 Task: Look for products in the category "Aromatherapy & Essential Oils" from Badger Balm only.
Action: Mouse pressed left at (321, 153)
Screenshot: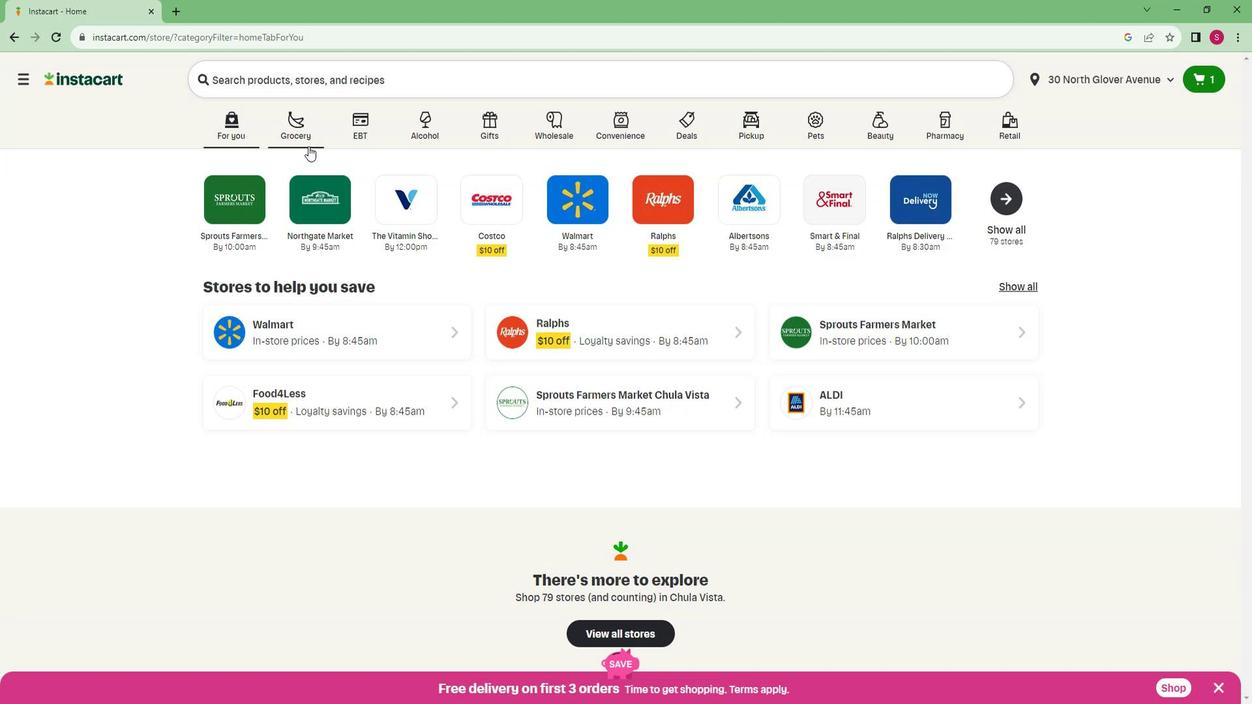 
Action: Mouse moved to (268, 384)
Screenshot: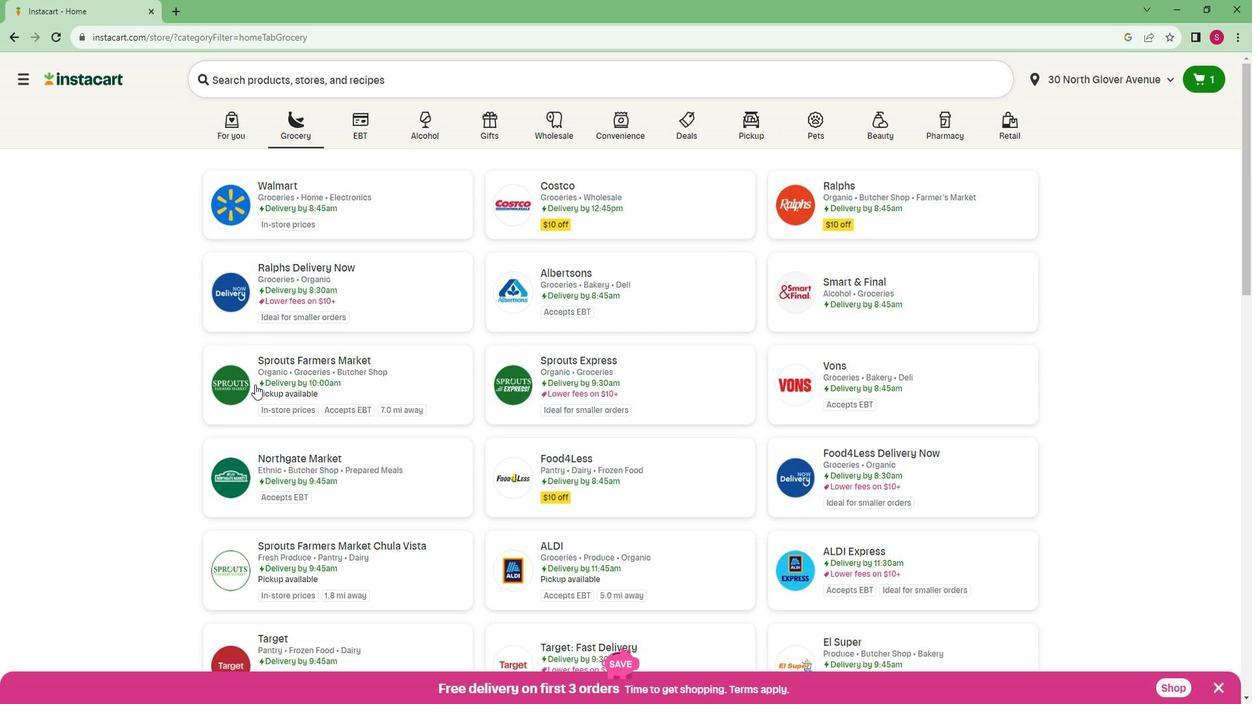 
Action: Mouse pressed left at (268, 384)
Screenshot: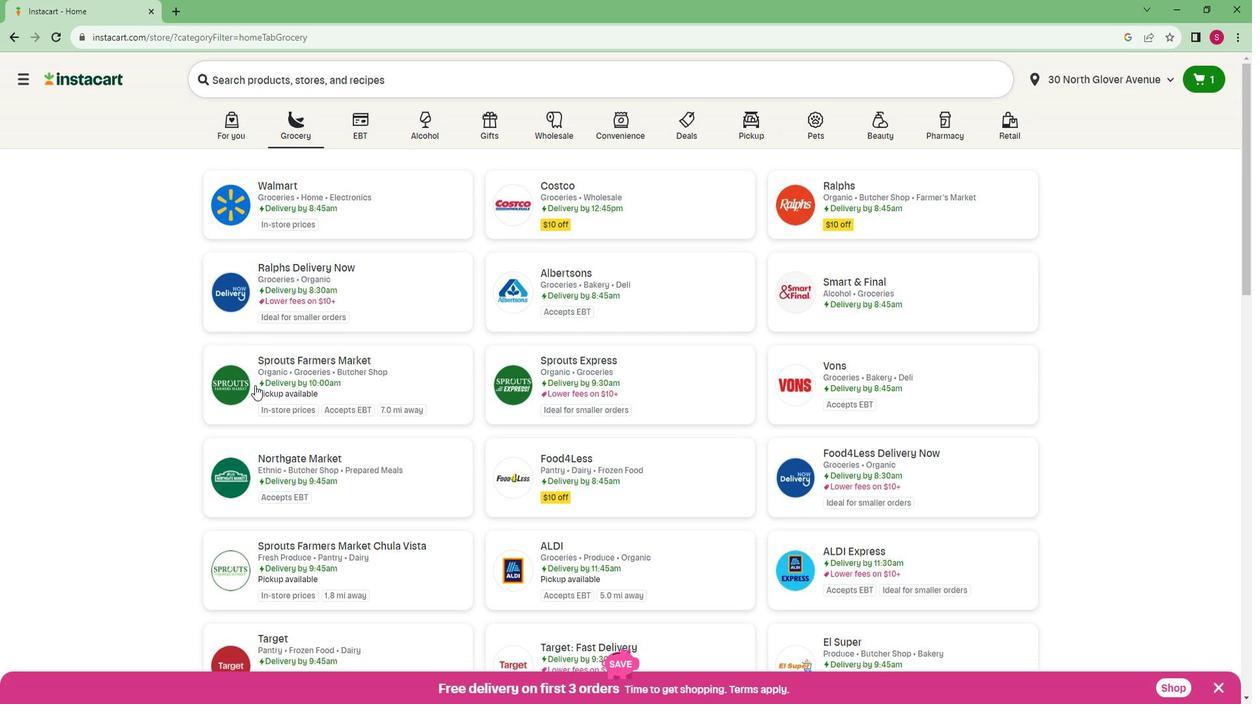 
Action: Mouse moved to (86, 476)
Screenshot: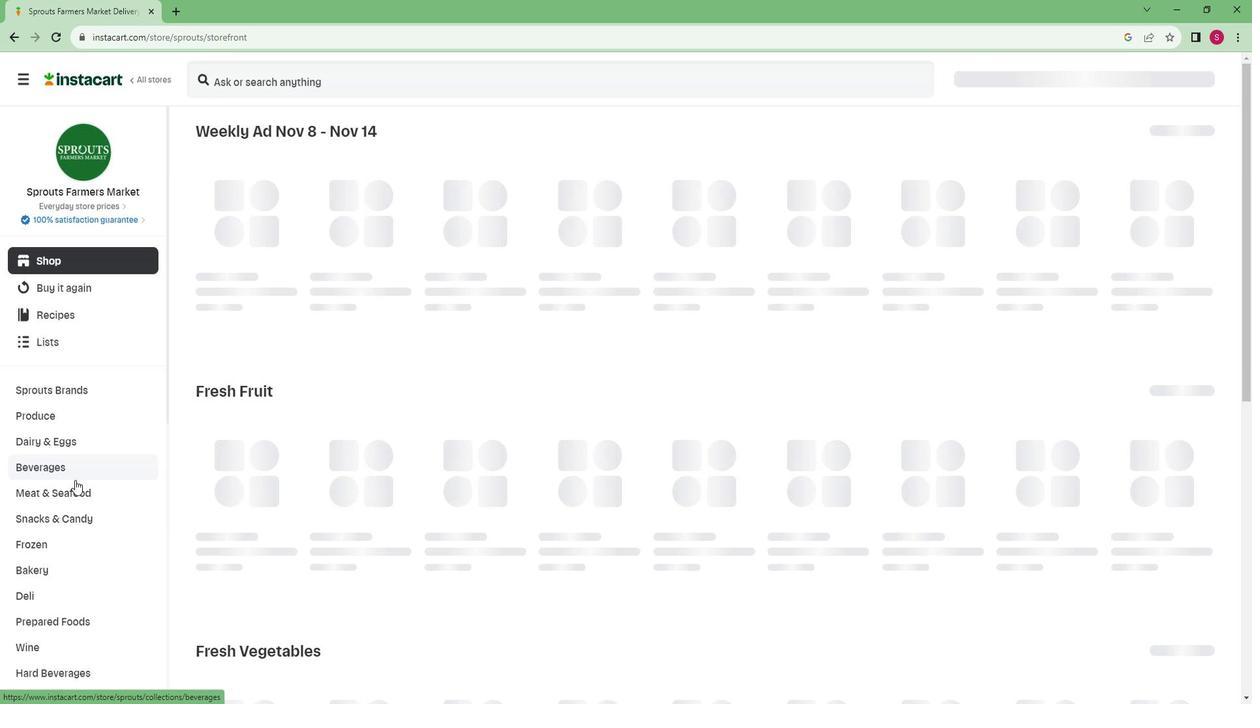 
Action: Mouse scrolled (86, 475) with delta (0, 0)
Screenshot: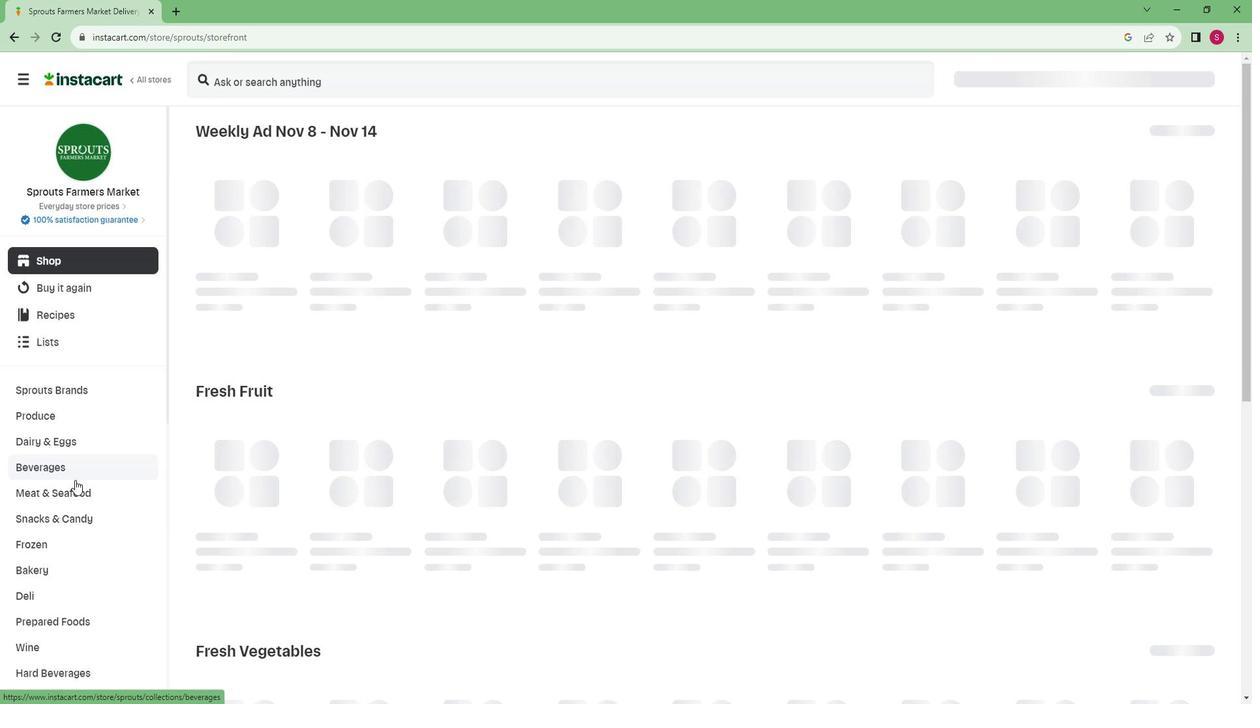 
Action: Mouse moved to (84, 476)
Screenshot: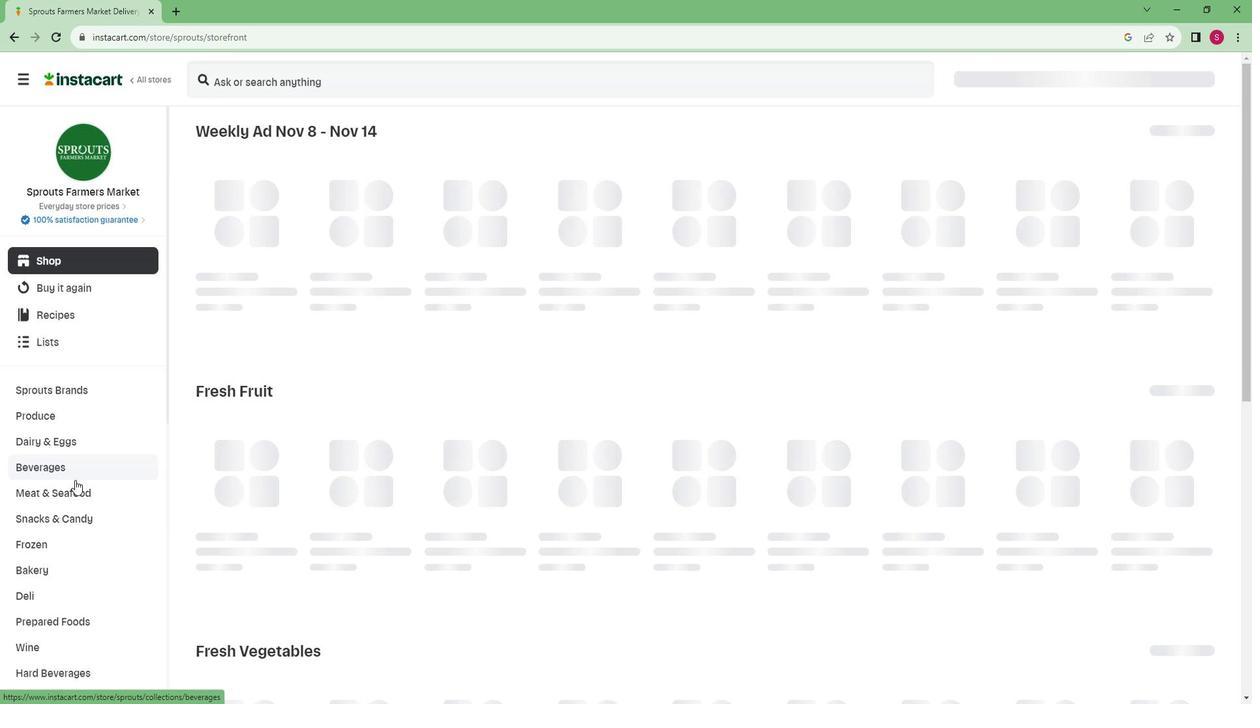 
Action: Mouse scrolled (84, 475) with delta (0, 0)
Screenshot: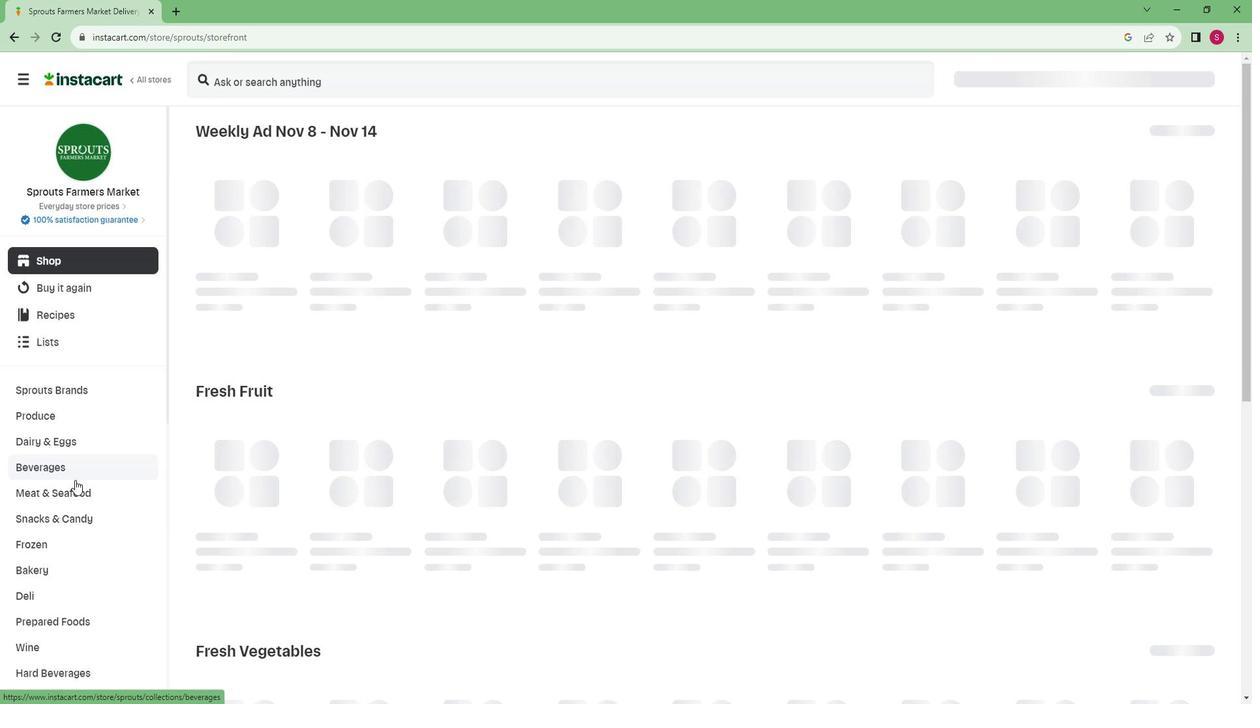 
Action: Mouse moved to (83, 476)
Screenshot: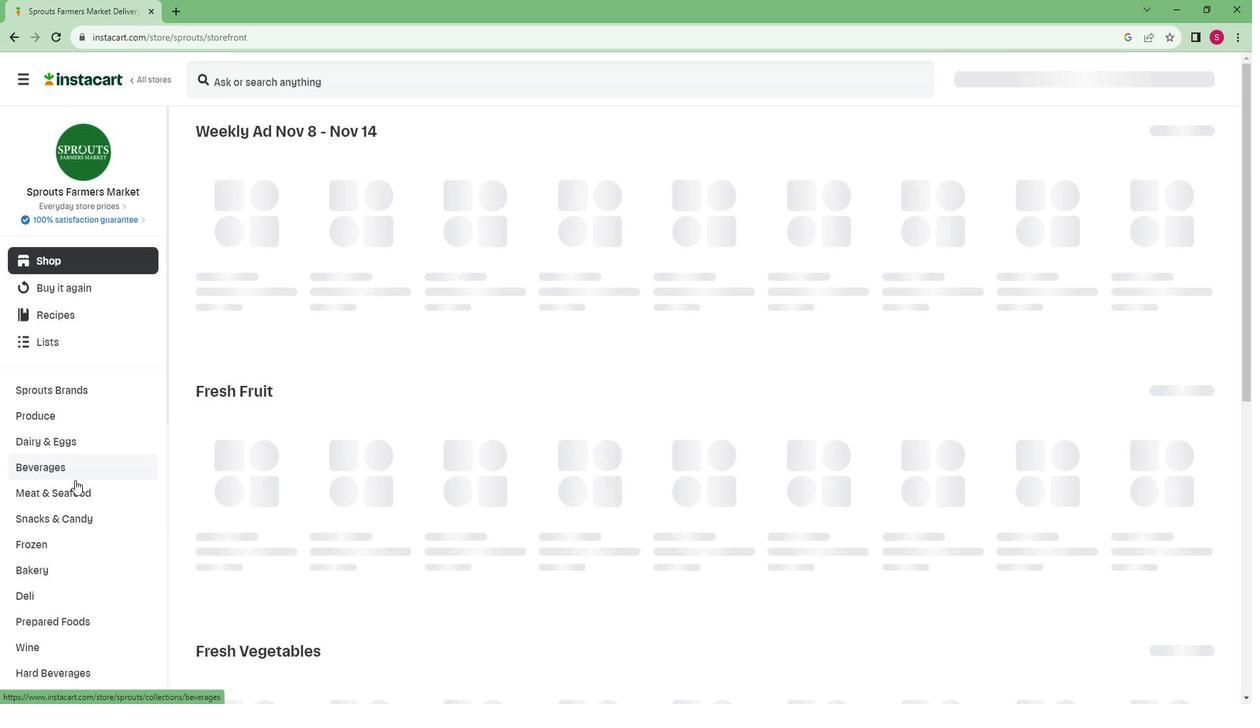 
Action: Mouse scrolled (83, 475) with delta (0, 0)
Screenshot: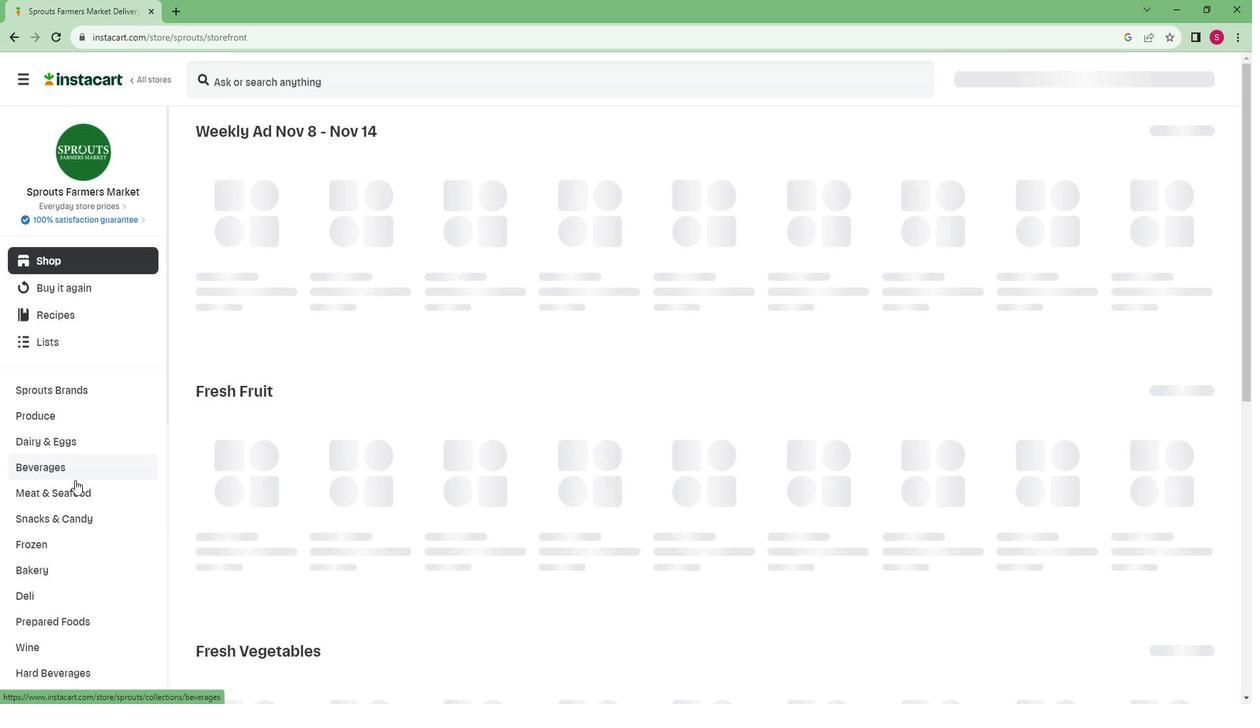 
Action: Mouse moved to (82, 476)
Screenshot: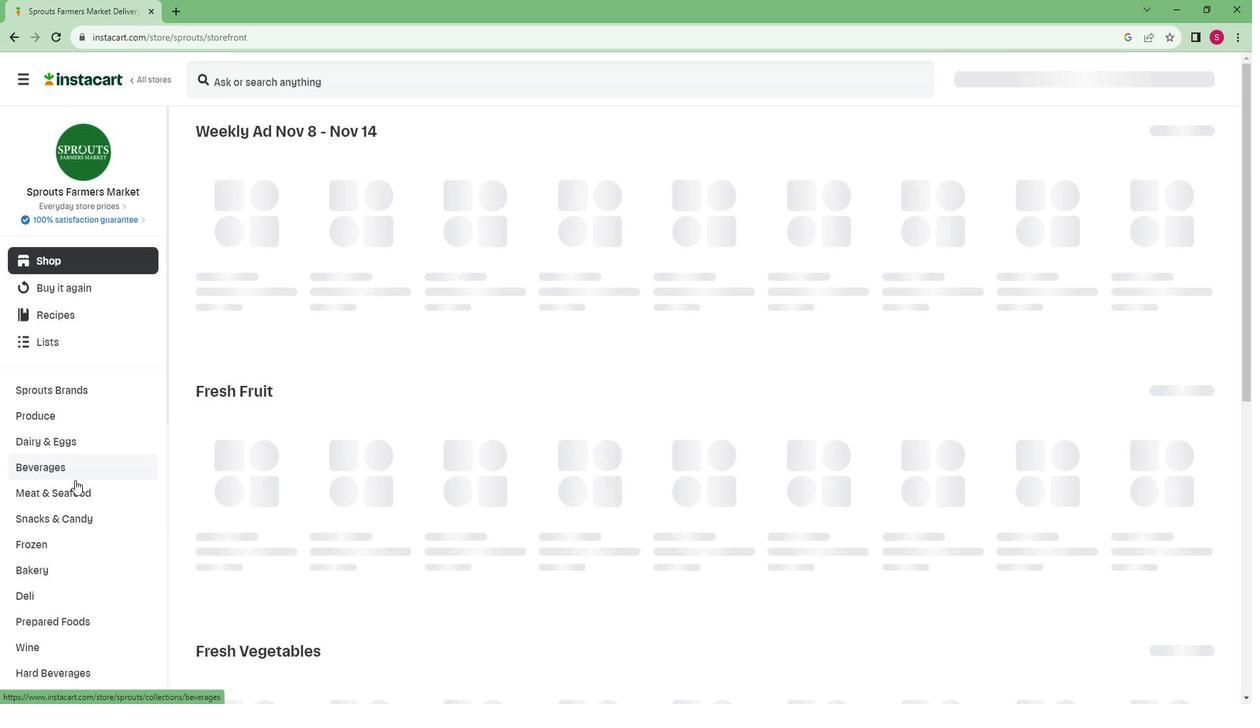 
Action: Mouse scrolled (82, 475) with delta (0, 0)
Screenshot: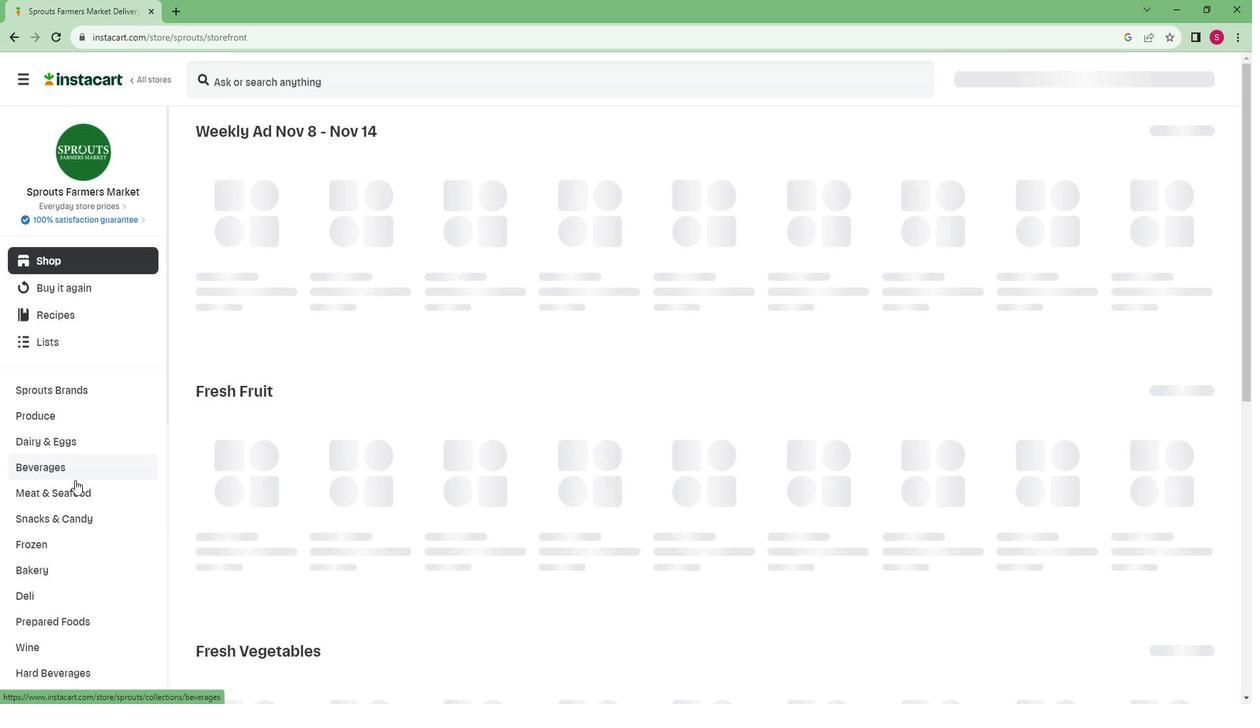 
Action: Mouse moved to (80, 476)
Screenshot: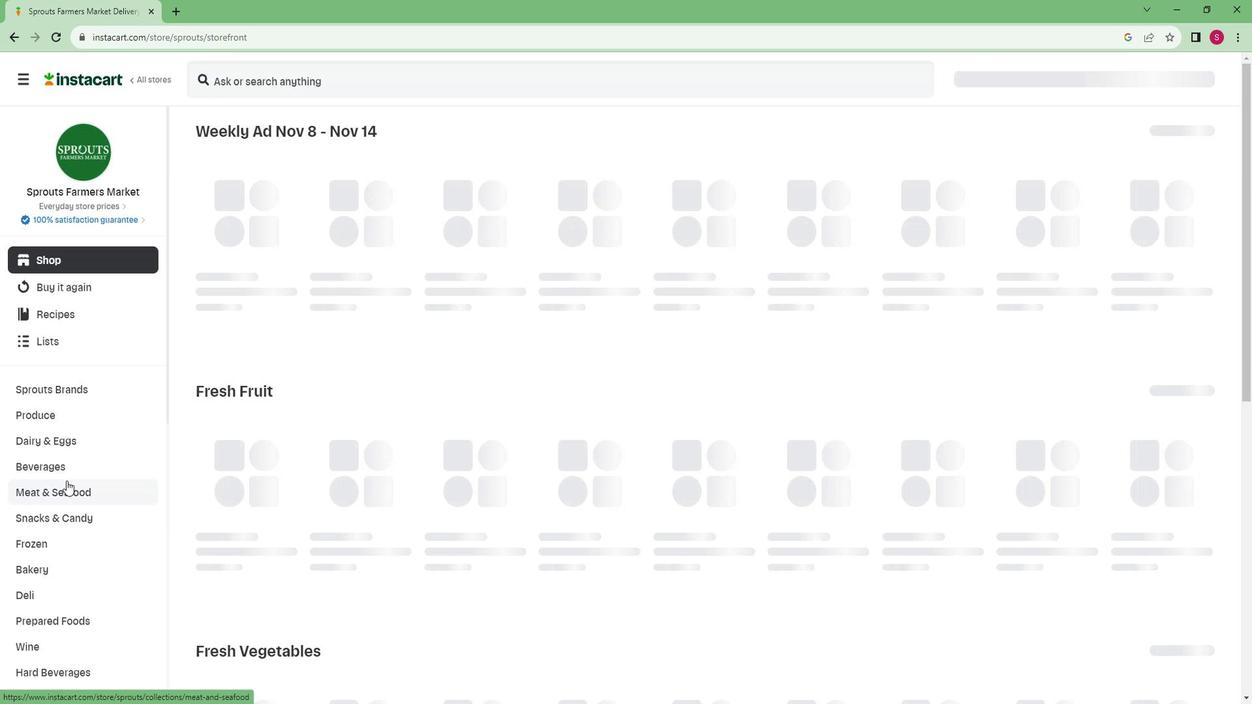 
Action: Mouse scrolled (80, 475) with delta (0, 0)
Screenshot: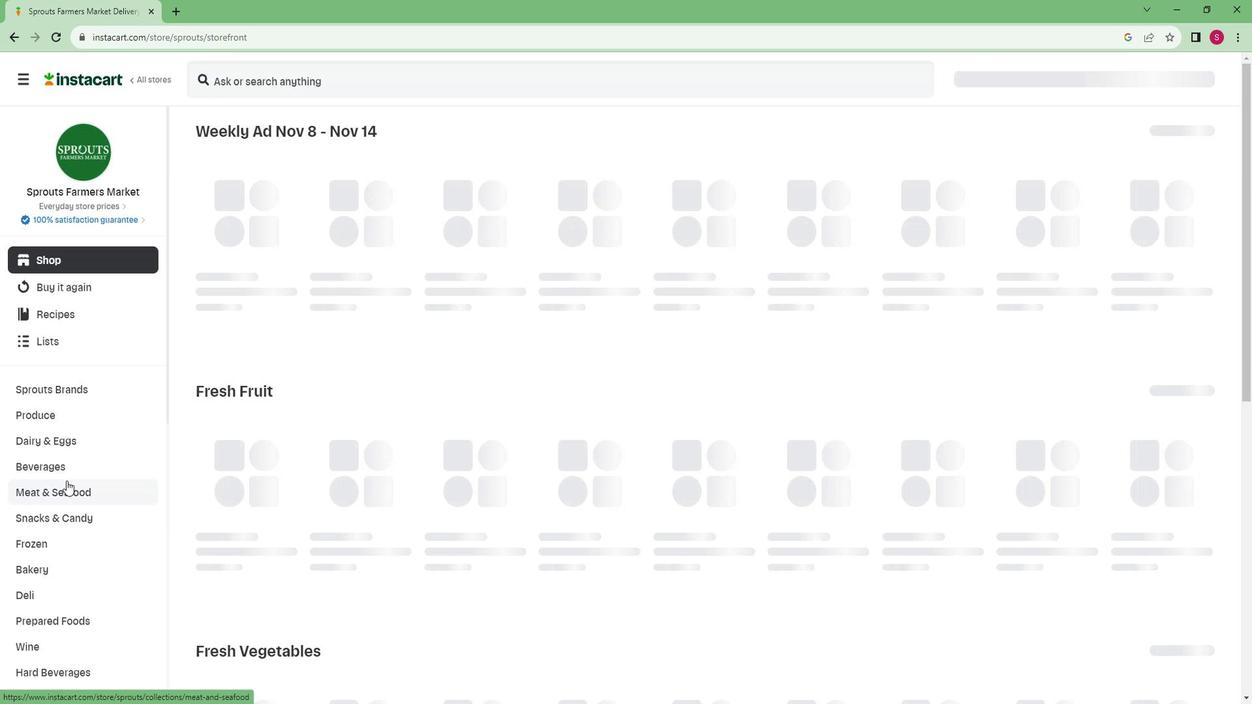 
Action: Mouse moved to (79, 475)
Screenshot: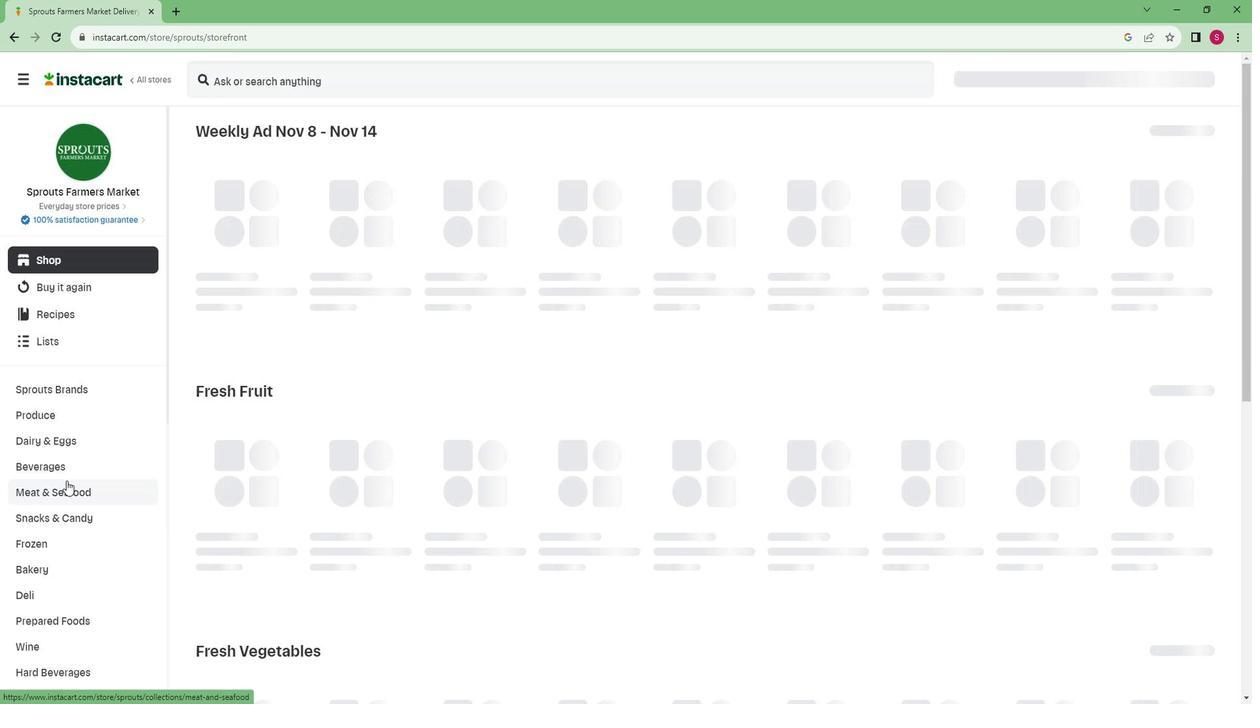 
Action: Mouse scrolled (79, 474) with delta (0, 0)
Screenshot: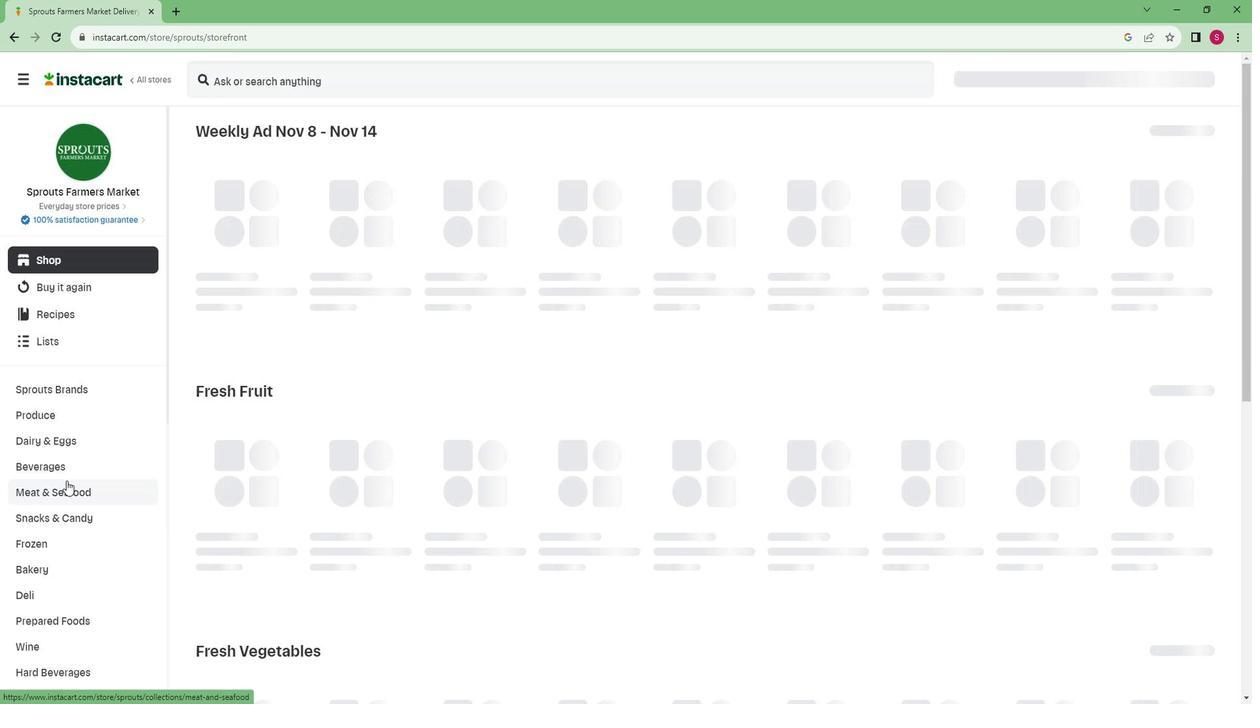 
Action: Mouse moved to (78, 475)
Screenshot: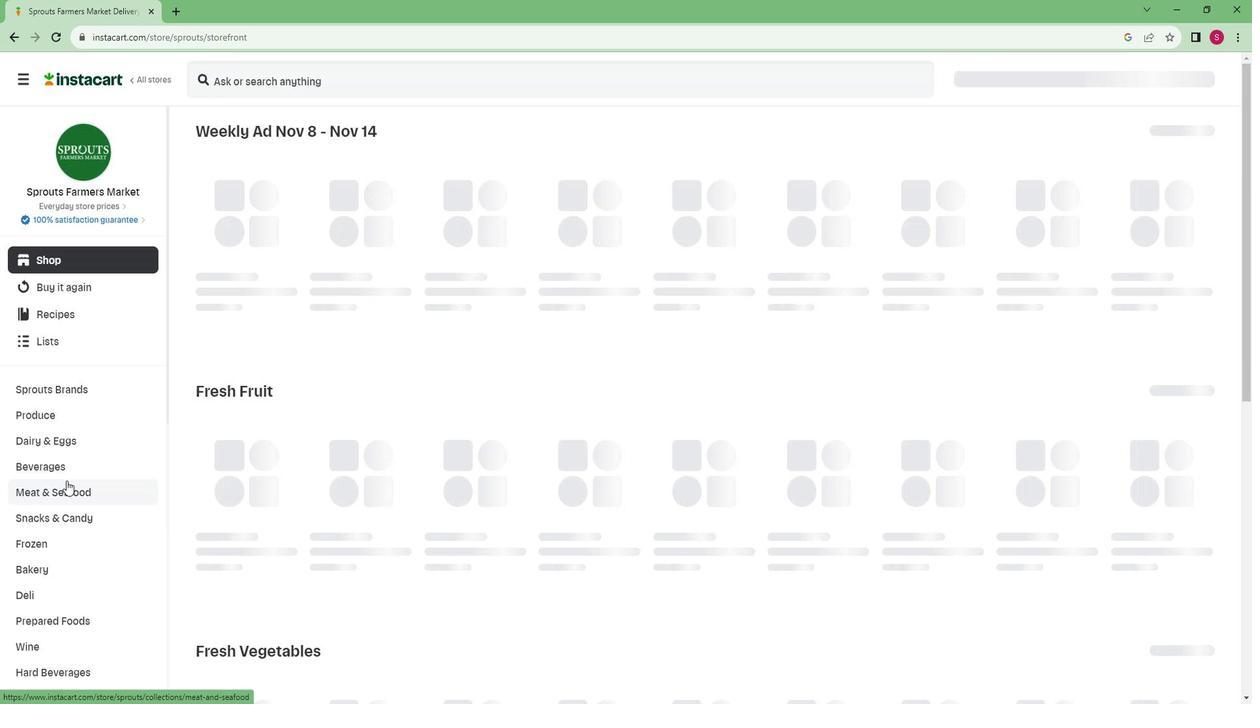 
Action: Mouse scrolled (78, 474) with delta (0, 0)
Screenshot: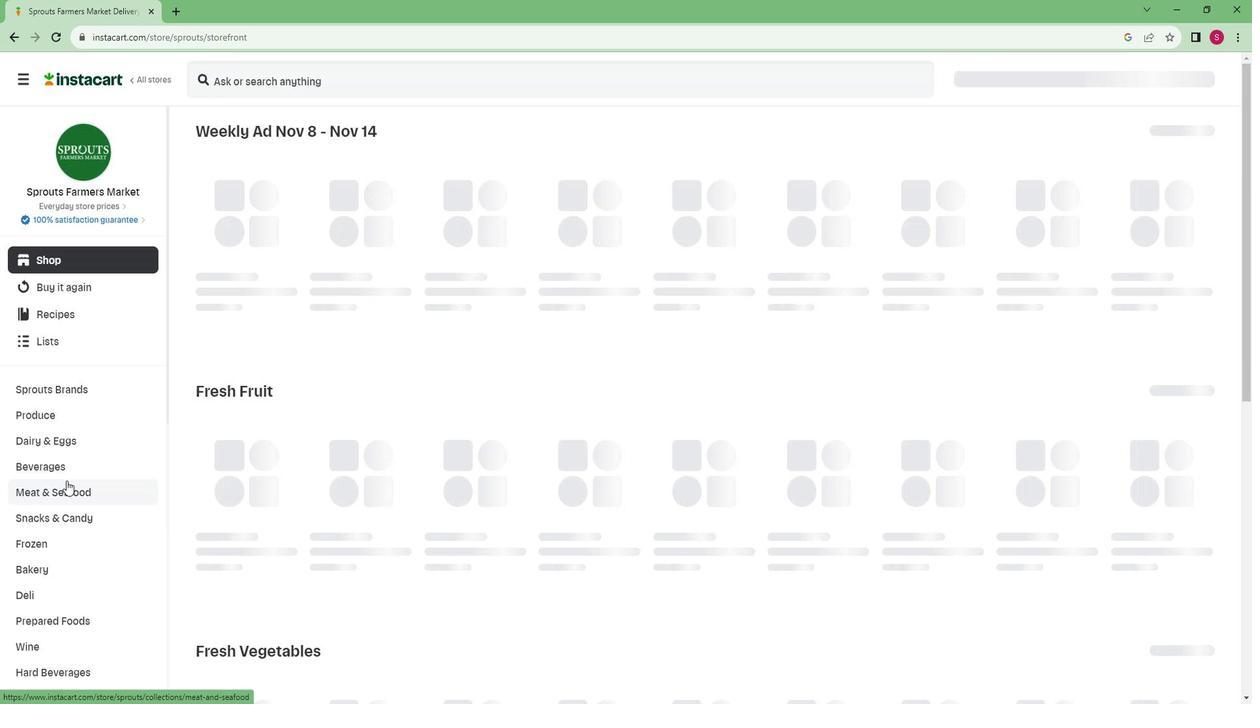 
Action: Mouse moved to (77, 473)
Screenshot: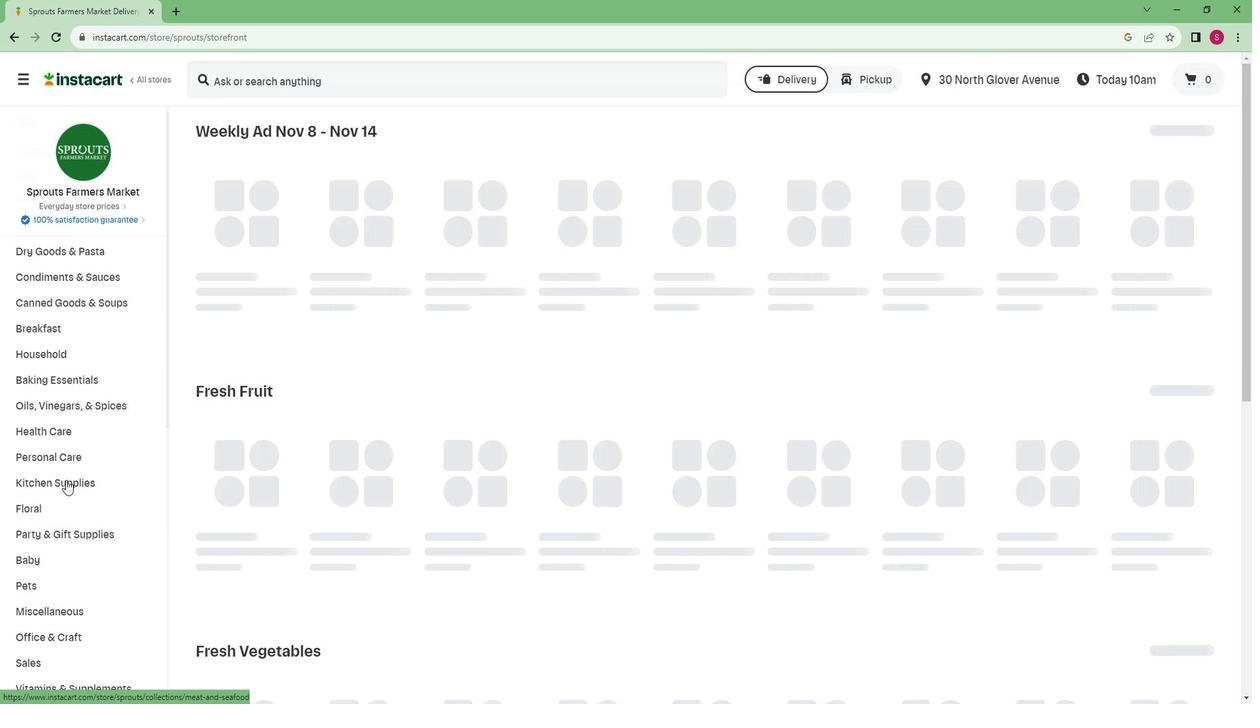 
Action: Mouse scrolled (77, 472) with delta (0, 0)
Screenshot: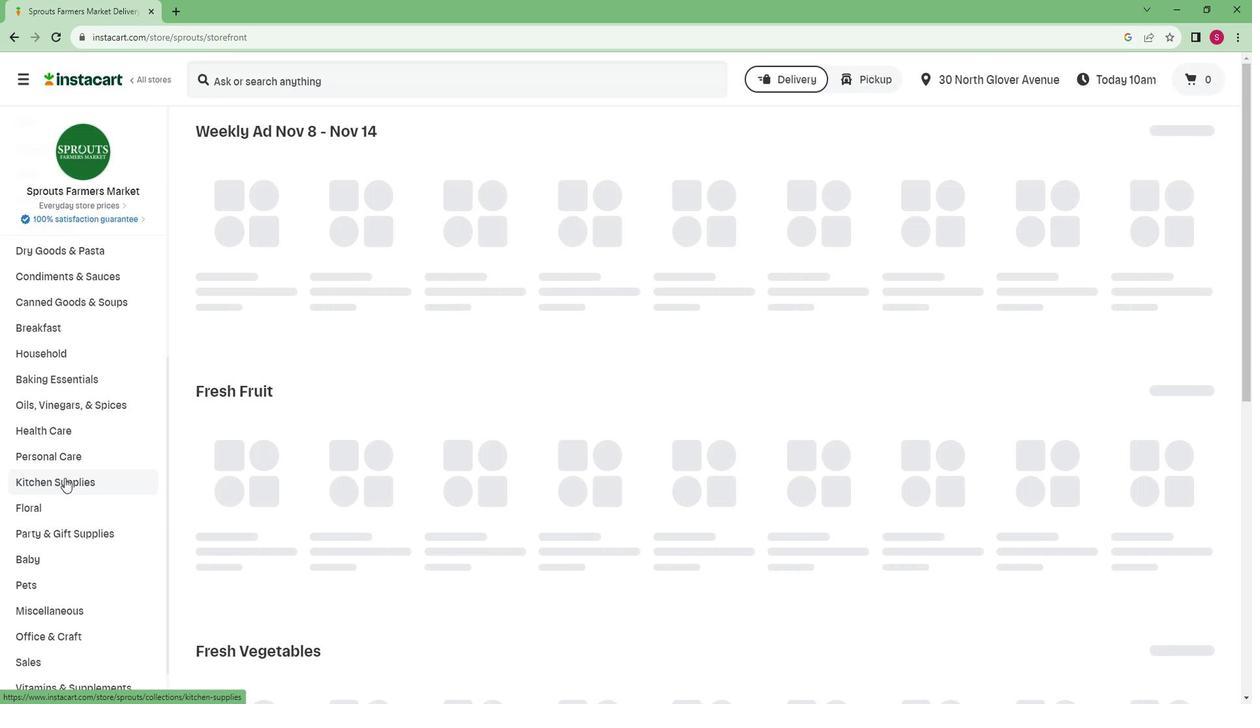 
Action: Mouse scrolled (77, 472) with delta (0, 0)
Screenshot: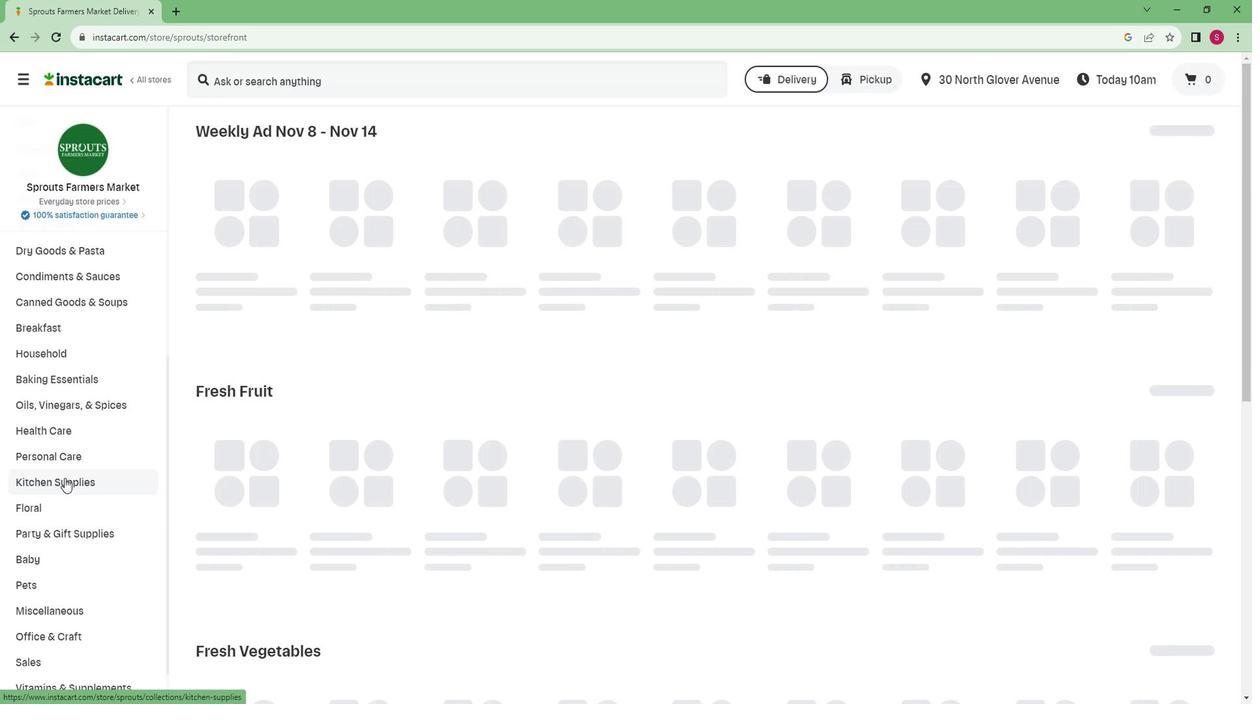 
Action: Mouse scrolled (77, 472) with delta (0, 0)
Screenshot: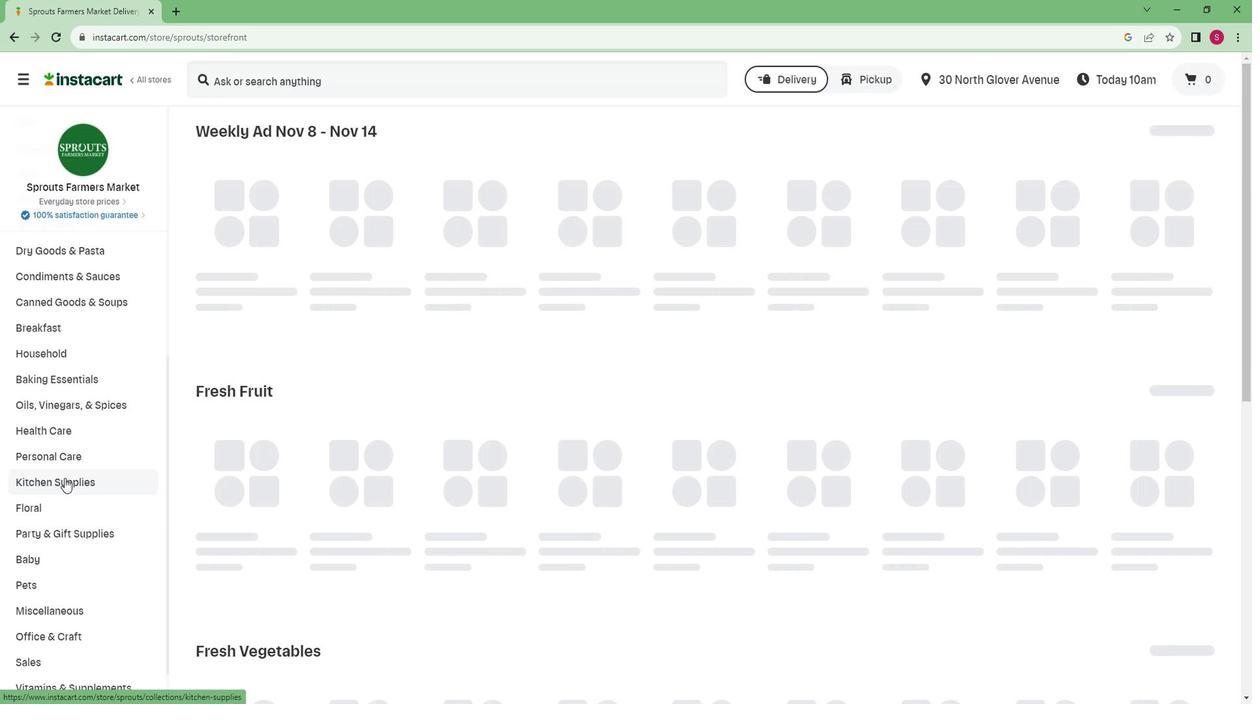 
Action: Mouse scrolled (77, 472) with delta (0, 0)
Screenshot: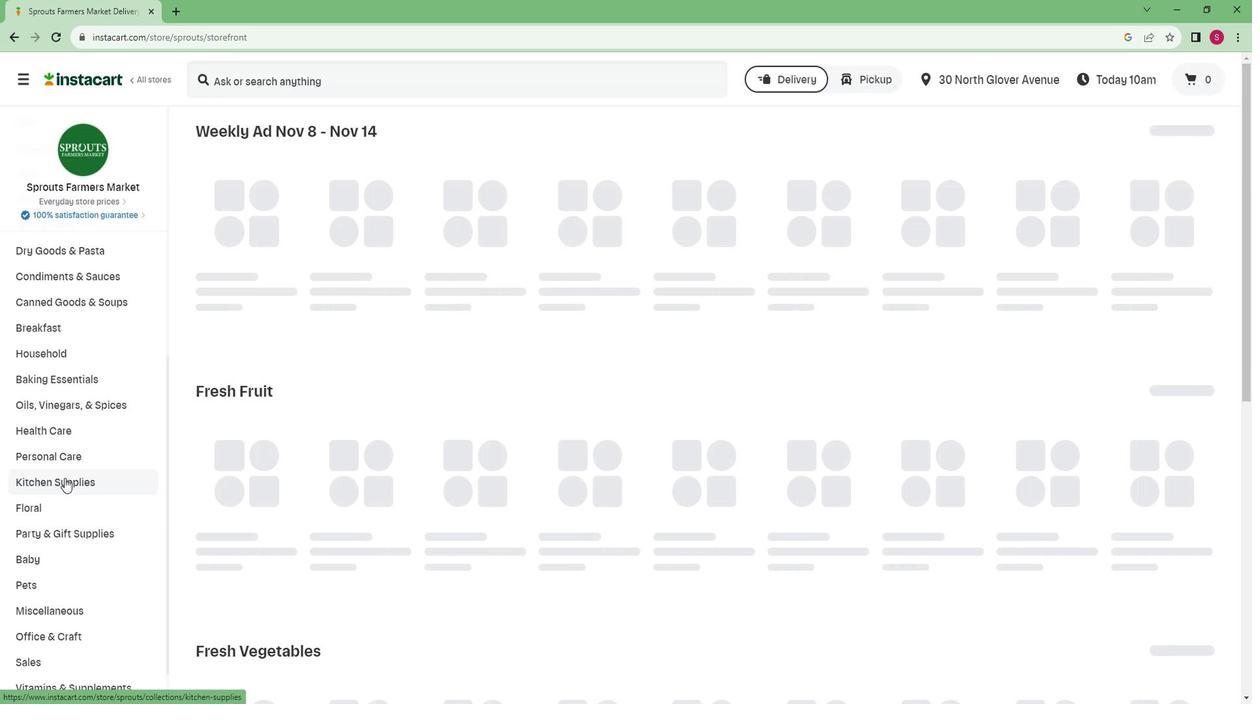 
Action: Mouse moved to (76, 472)
Screenshot: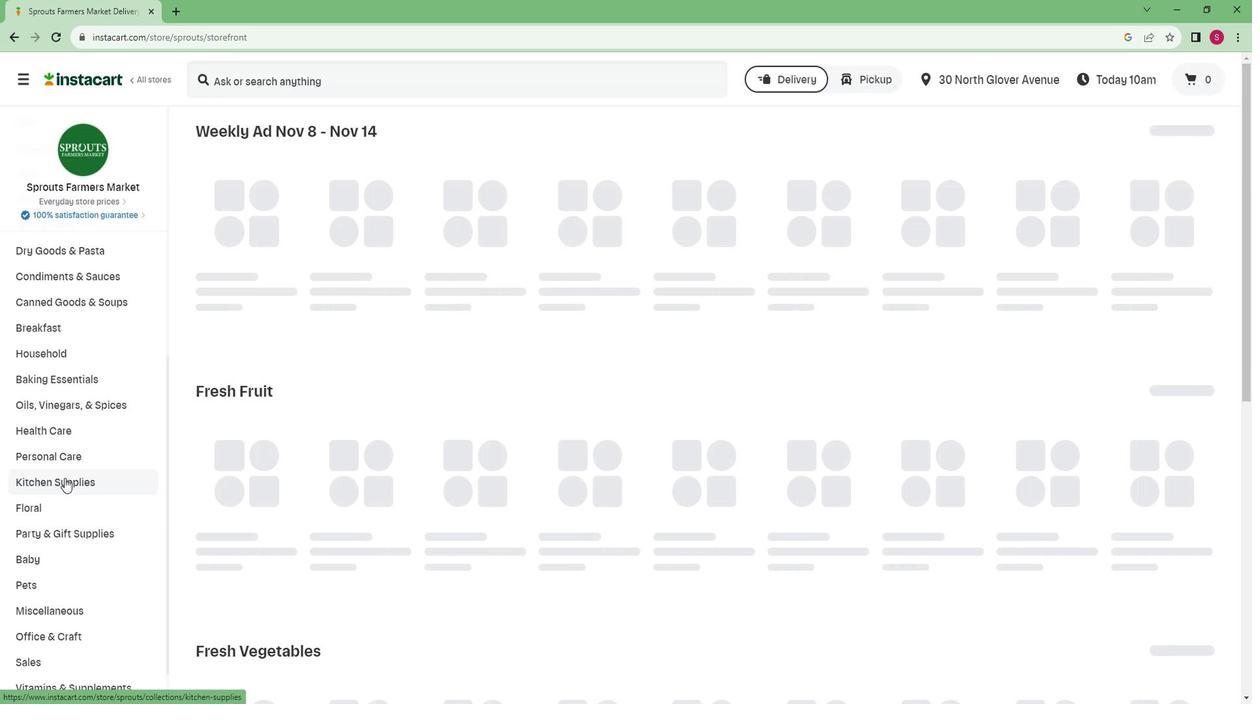 
Action: Mouse scrolled (76, 472) with delta (0, 0)
Screenshot: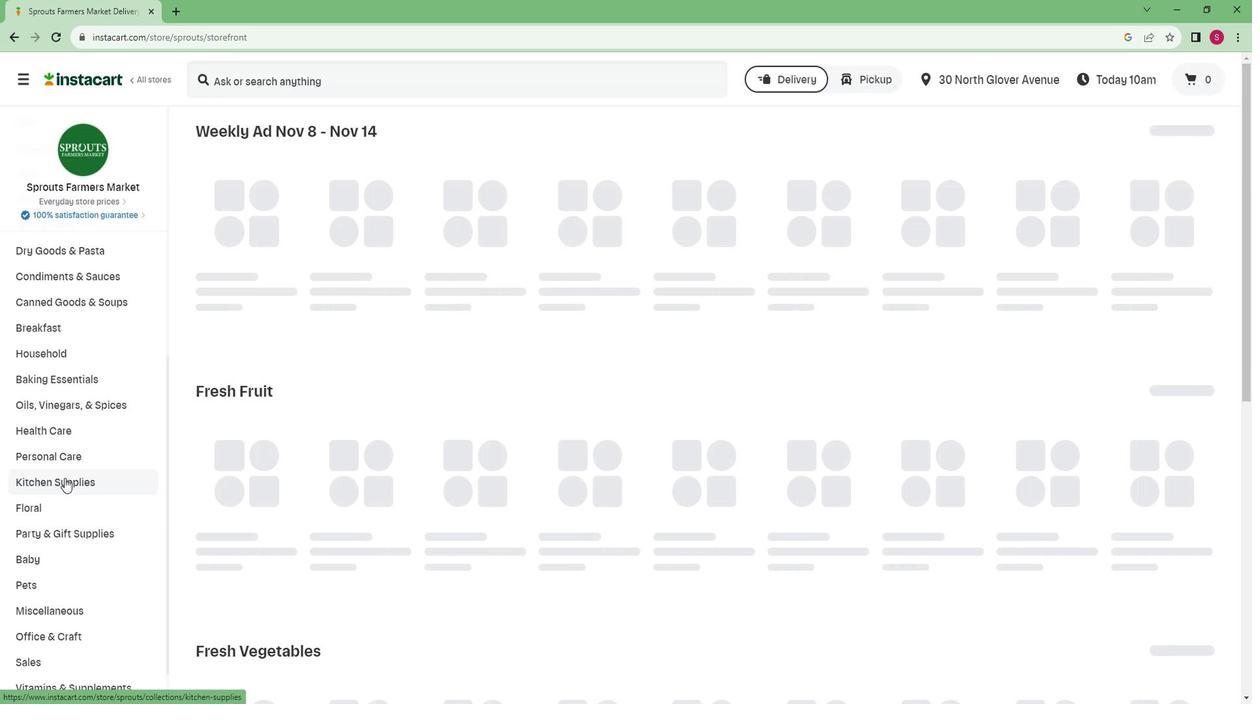 
Action: Mouse scrolled (76, 472) with delta (0, 0)
Screenshot: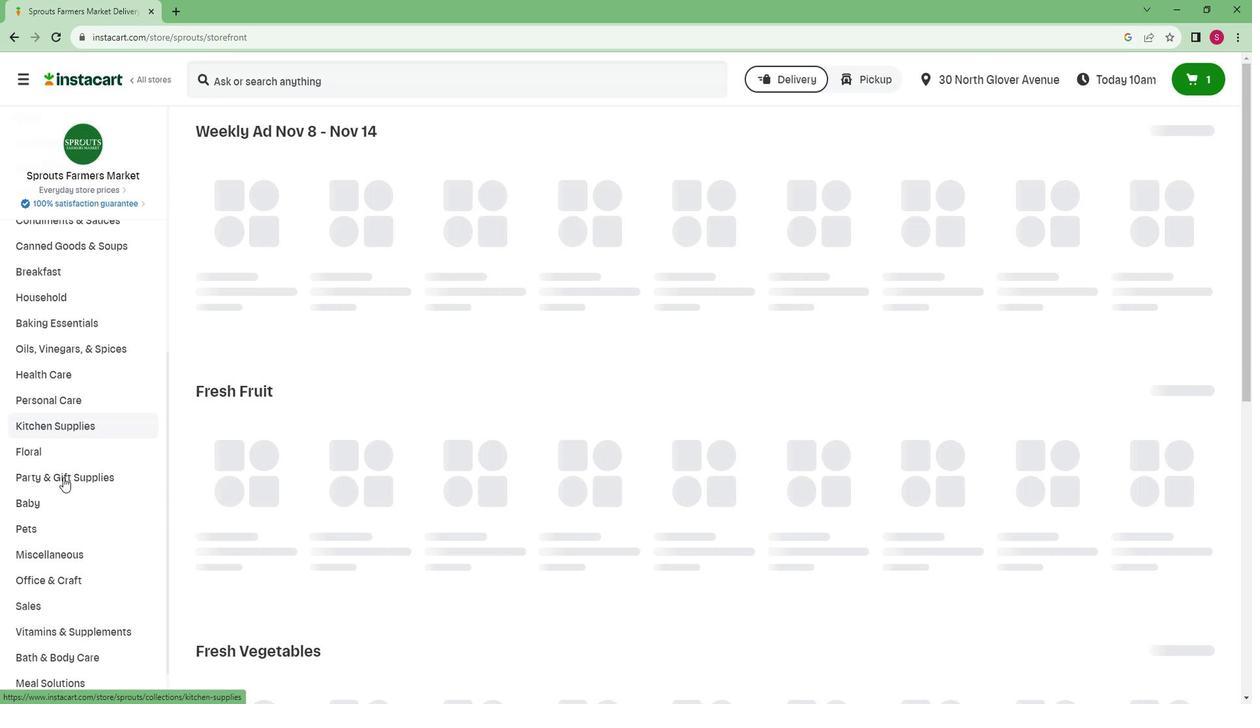
Action: Mouse scrolled (76, 472) with delta (0, 0)
Screenshot: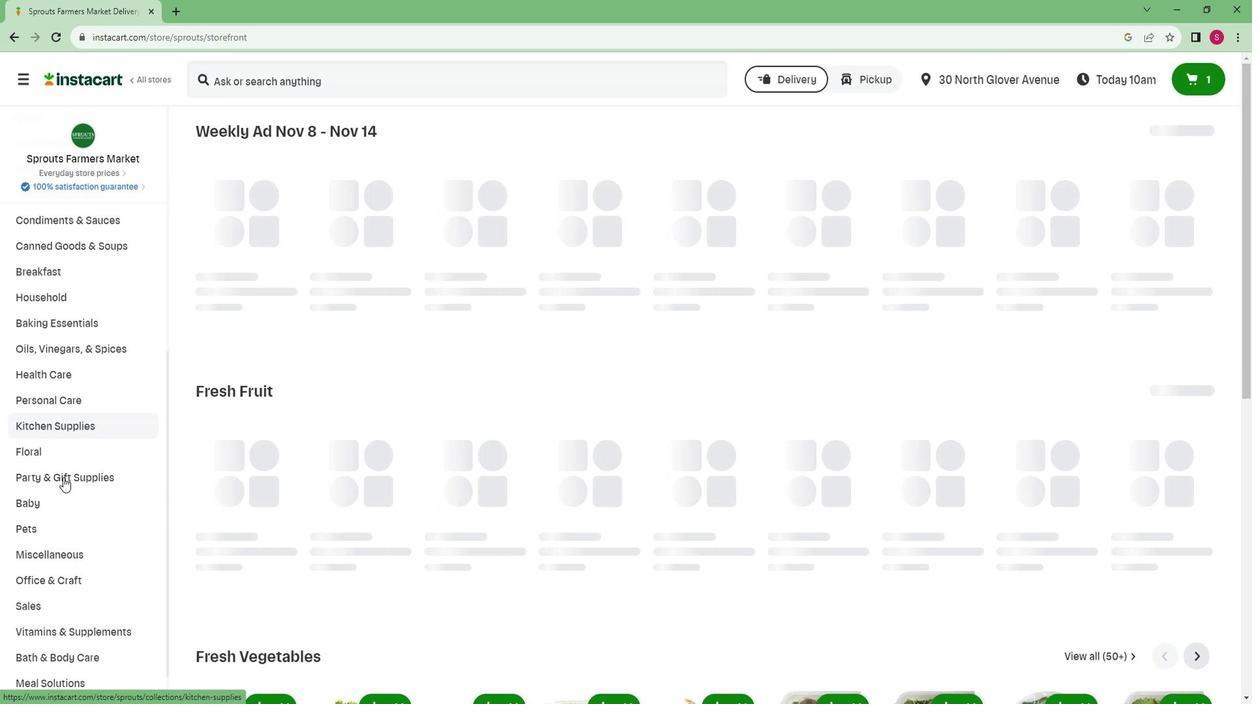 
Action: Mouse scrolled (76, 472) with delta (0, 0)
Screenshot: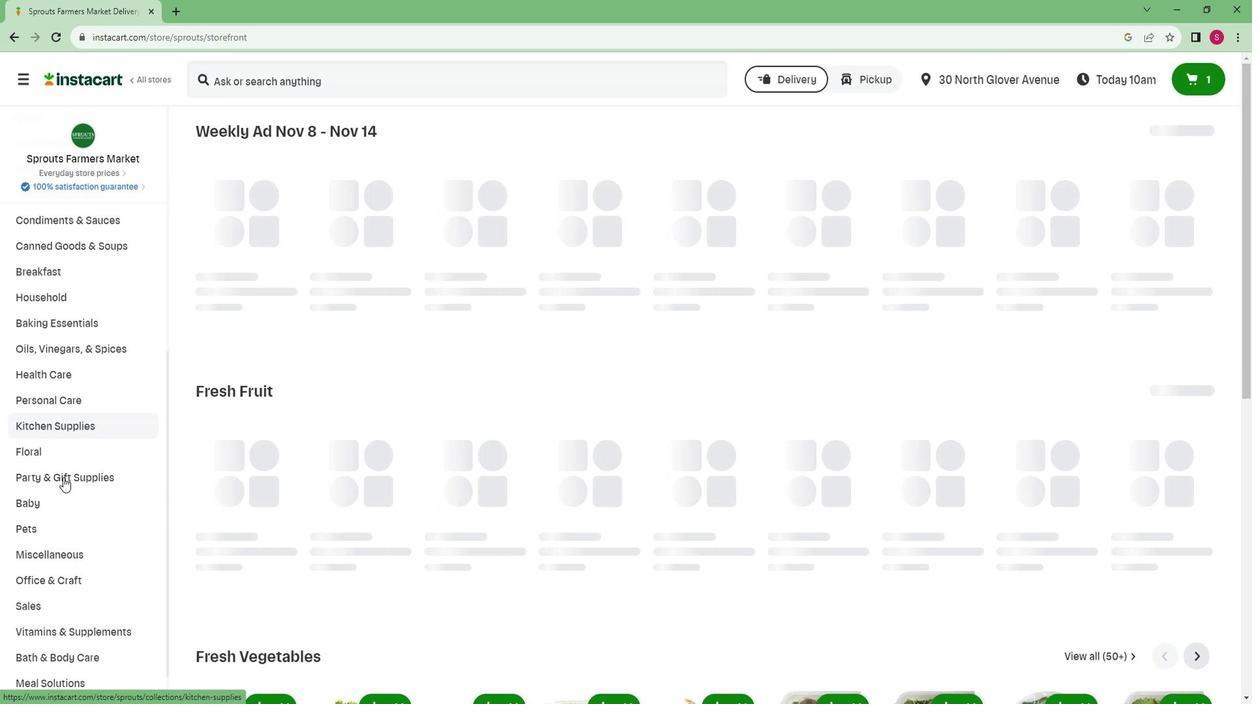 
Action: Mouse scrolled (76, 472) with delta (0, 0)
Screenshot: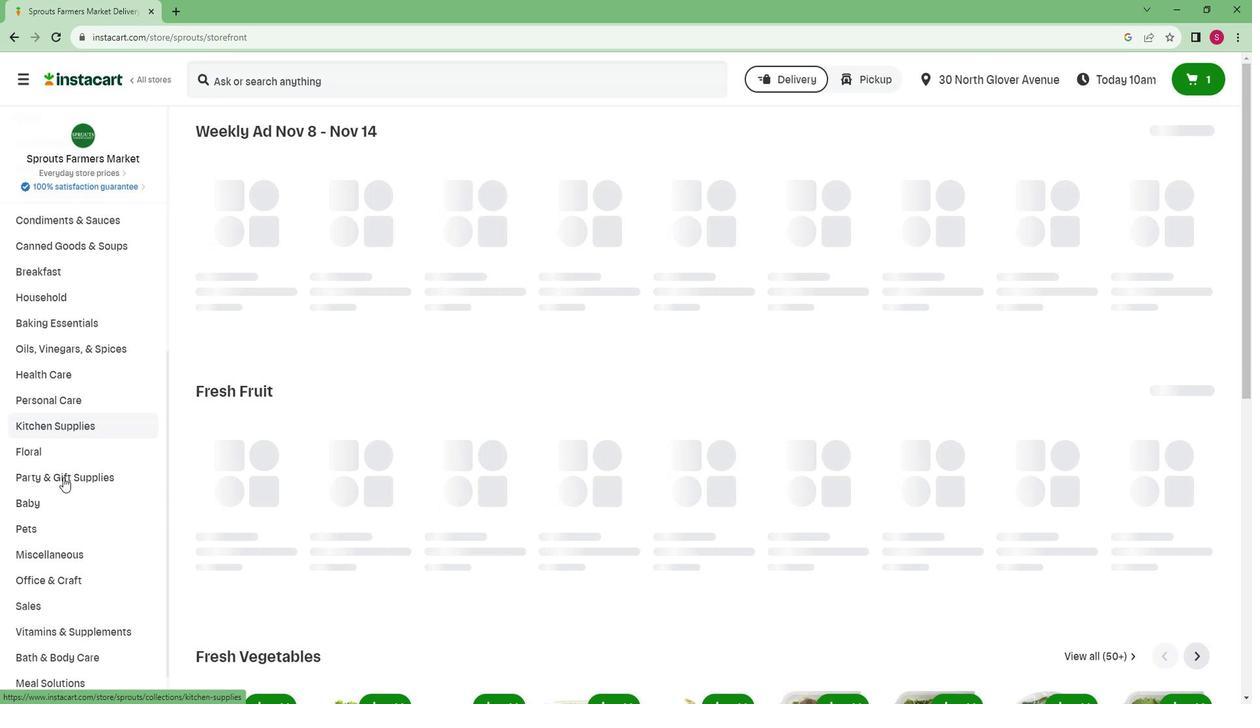 
Action: Mouse moved to (61, 645)
Screenshot: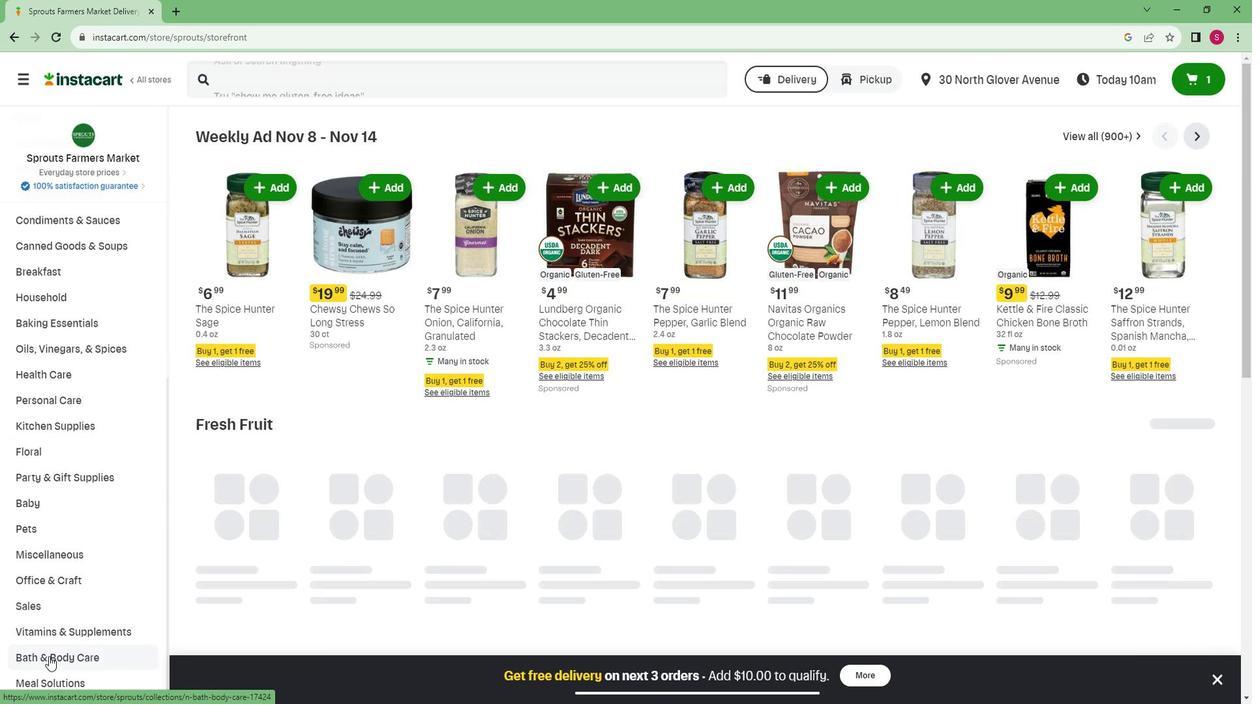 
Action: Mouse pressed left at (61, 645)
Screenshot: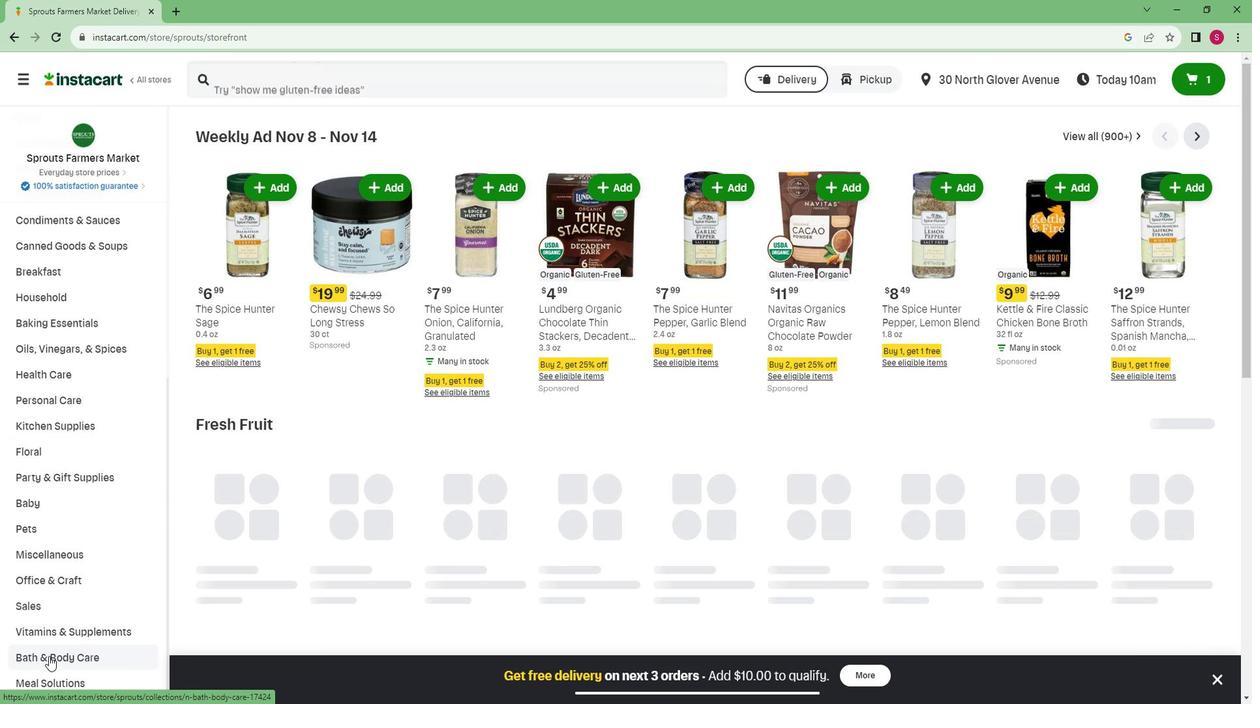 
Action: Mouse moved to (1050, 175)
Screenshot: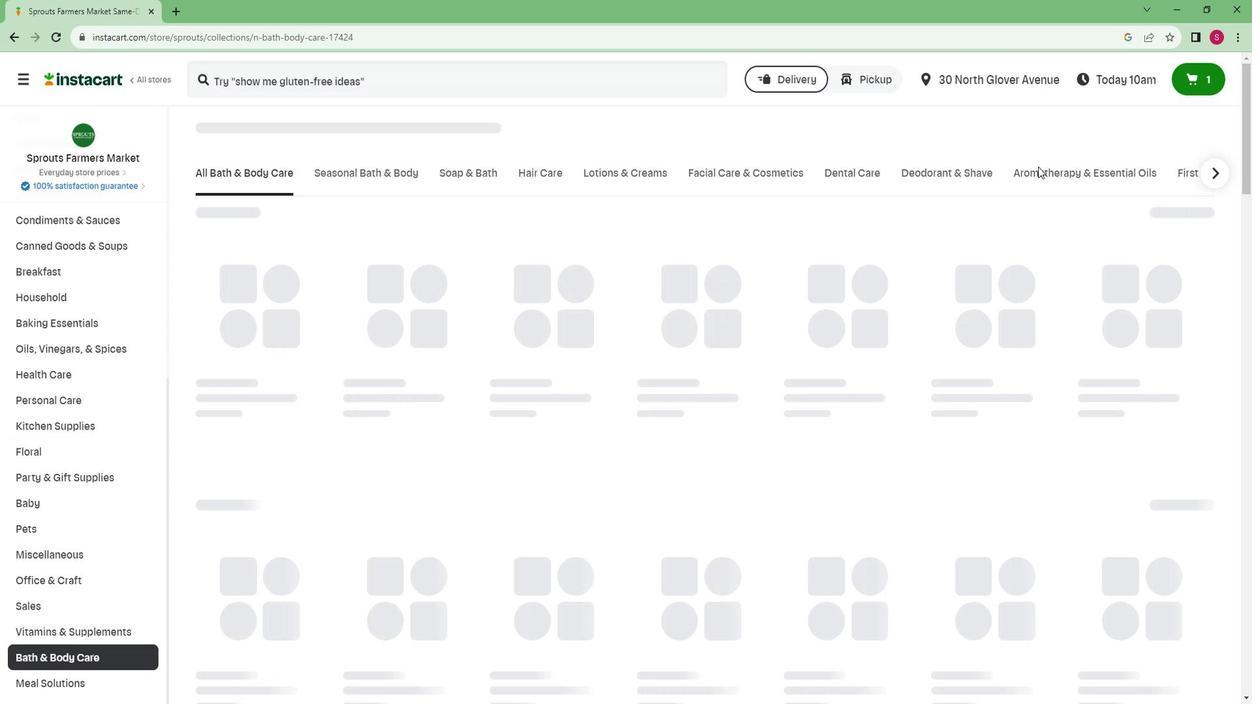 
Action: Mouse pressed left at (1050, 175)
Screenshot: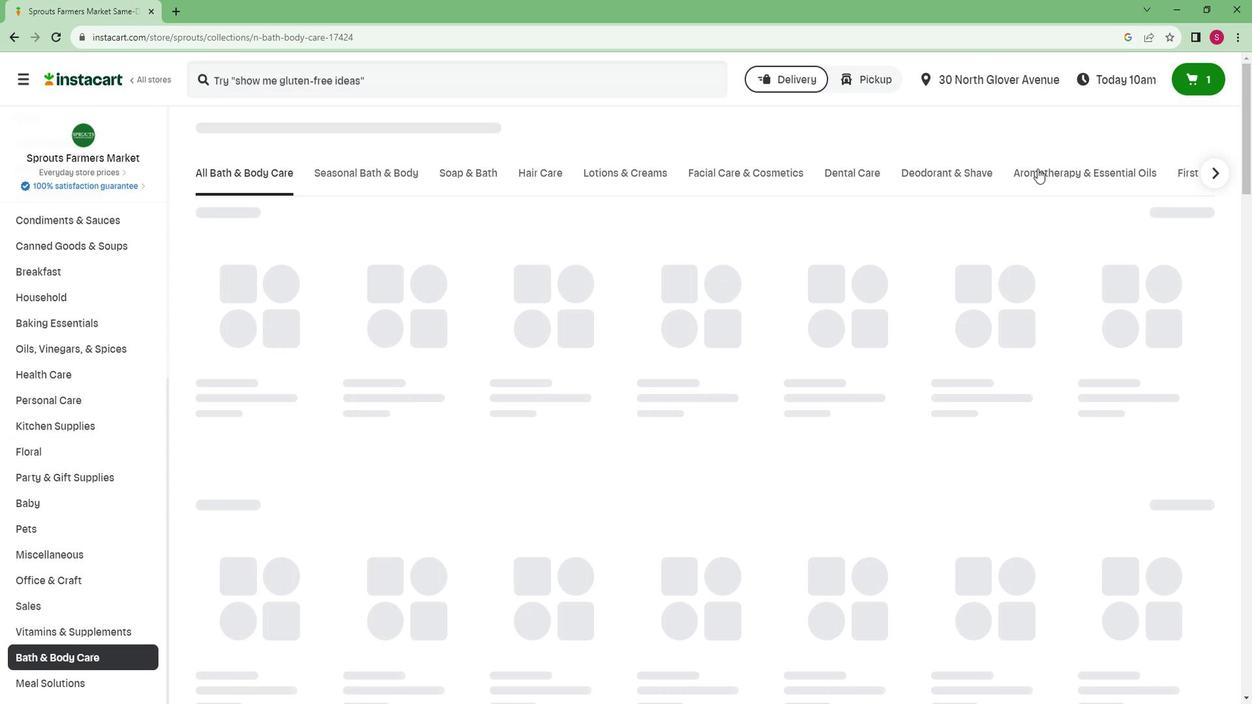 
Action: Mouse moved to (304, 217)
Screenshot: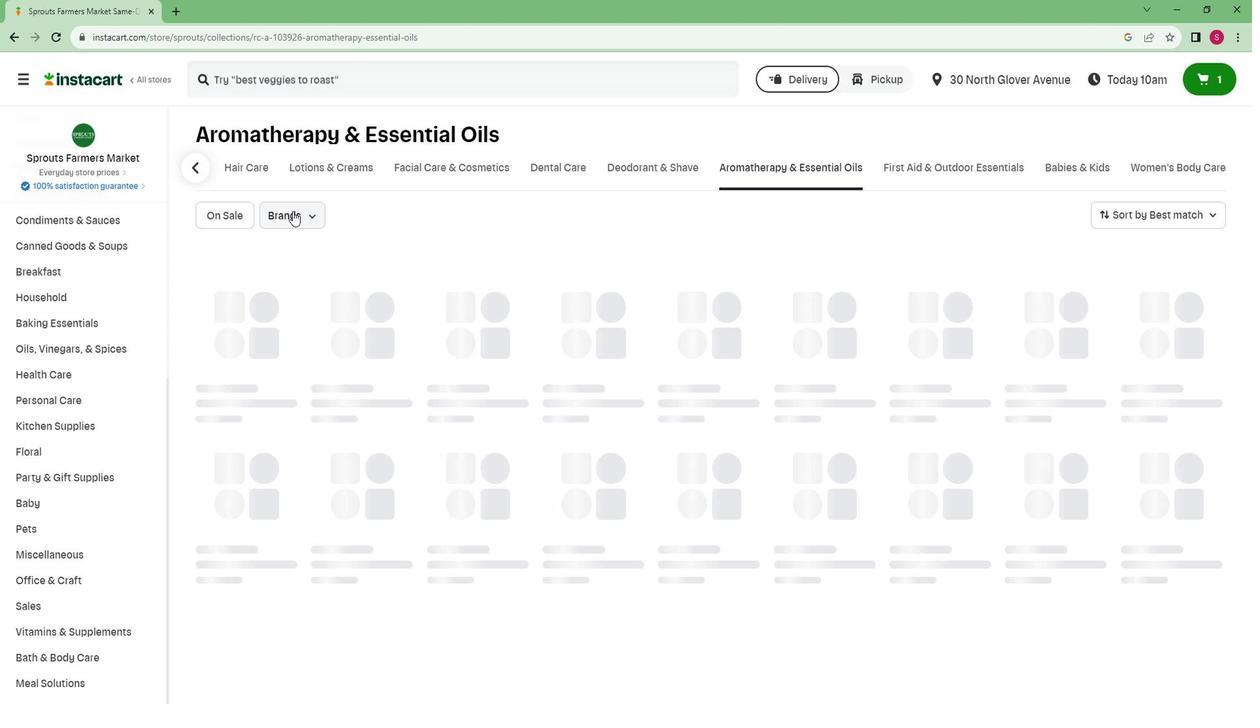 
Action: Mouse pressed left at (304, 217)
Screenshot: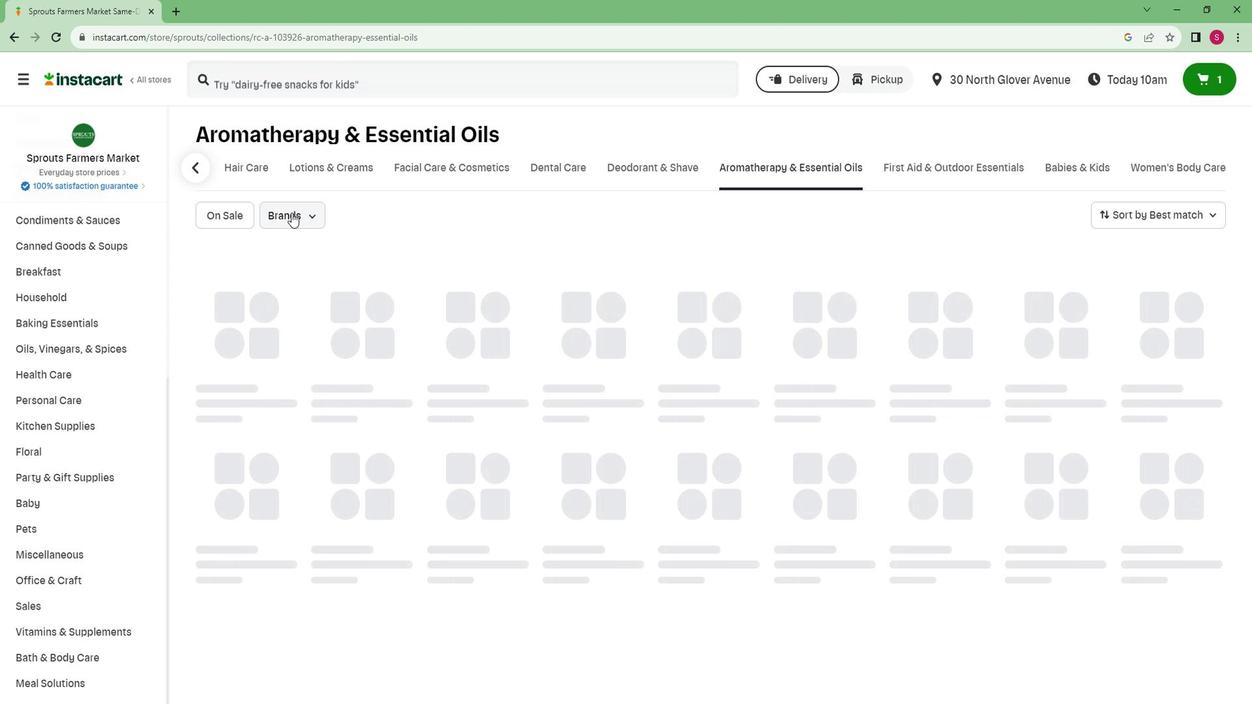 
Action: Mouse moved to (315, 365)
Screenshot: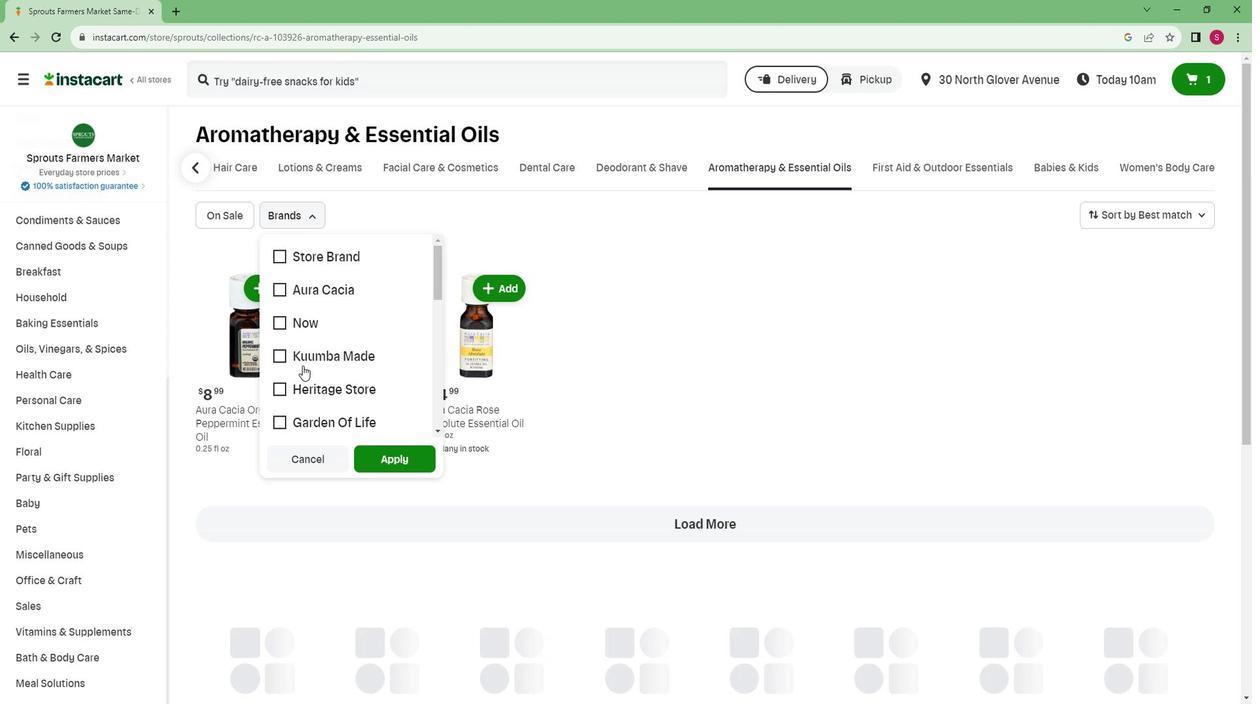 
Action: Mouse scrolled (315, 364) with delta (0, 0)
Screenshot: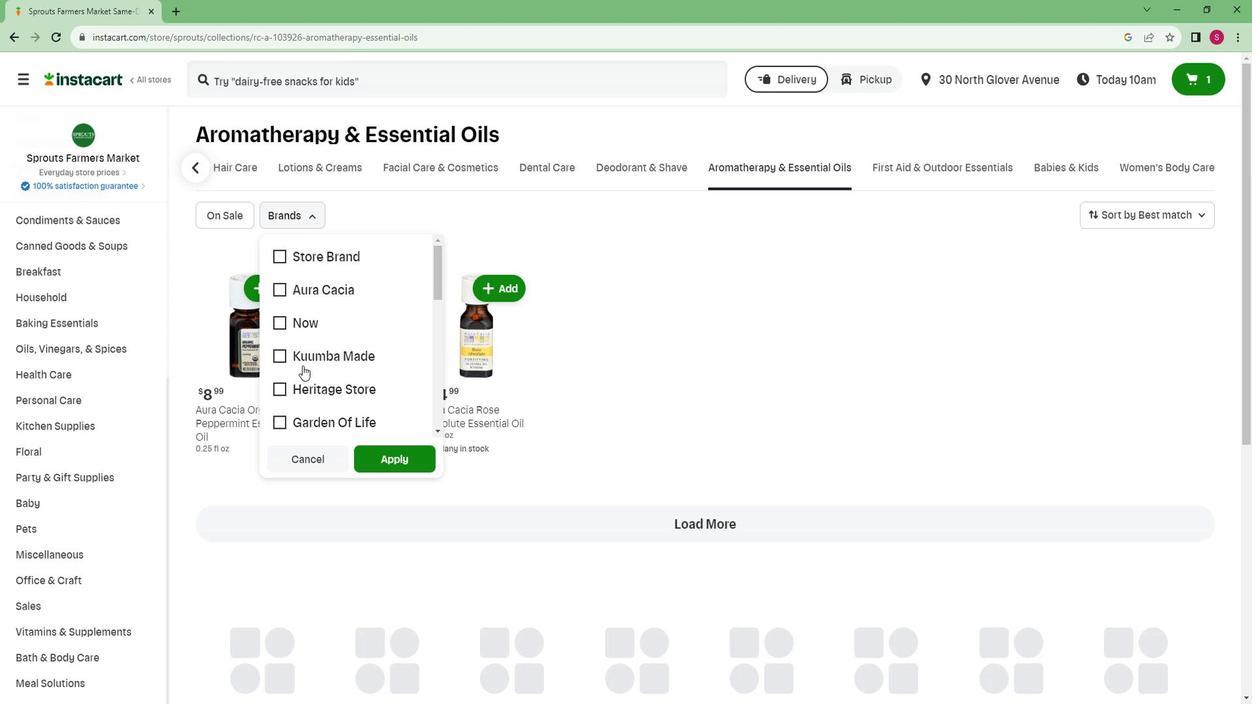 
Action: Mouse scrolled (315, 364) with delta (0, 0)
Screenshot: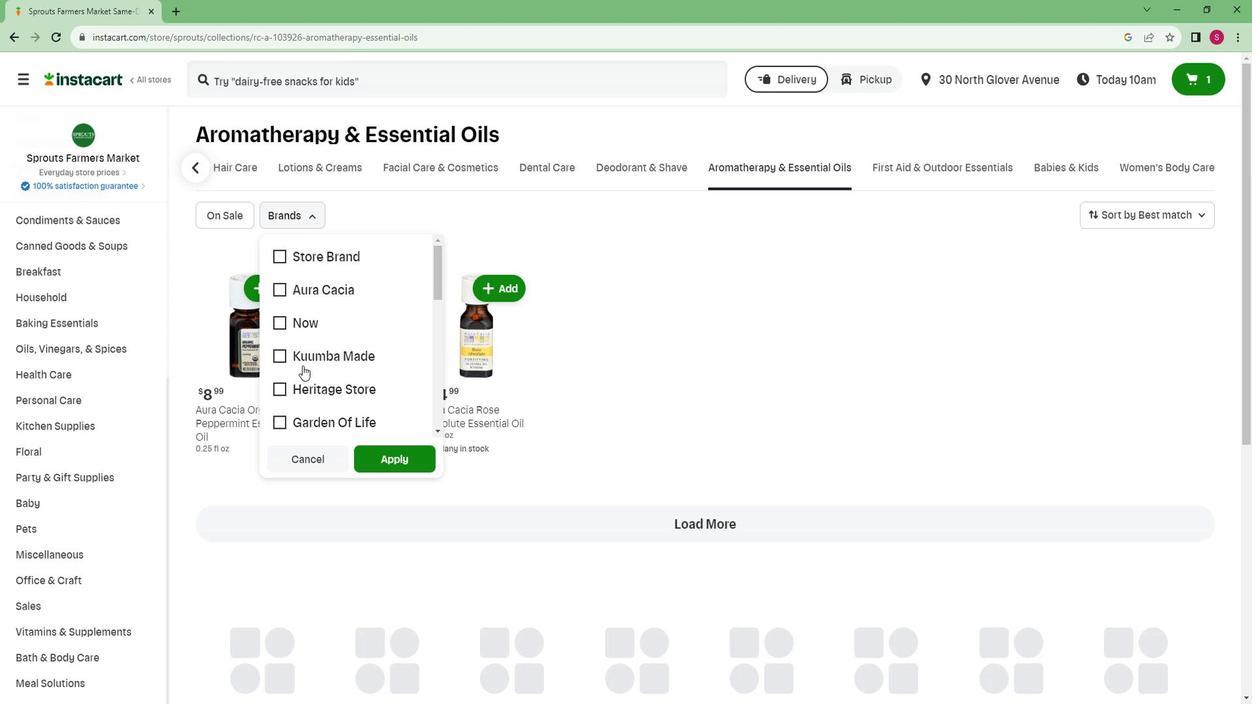 
Action: Mouse scrolled (315, 364) with delta (0, 0)
Screenshot: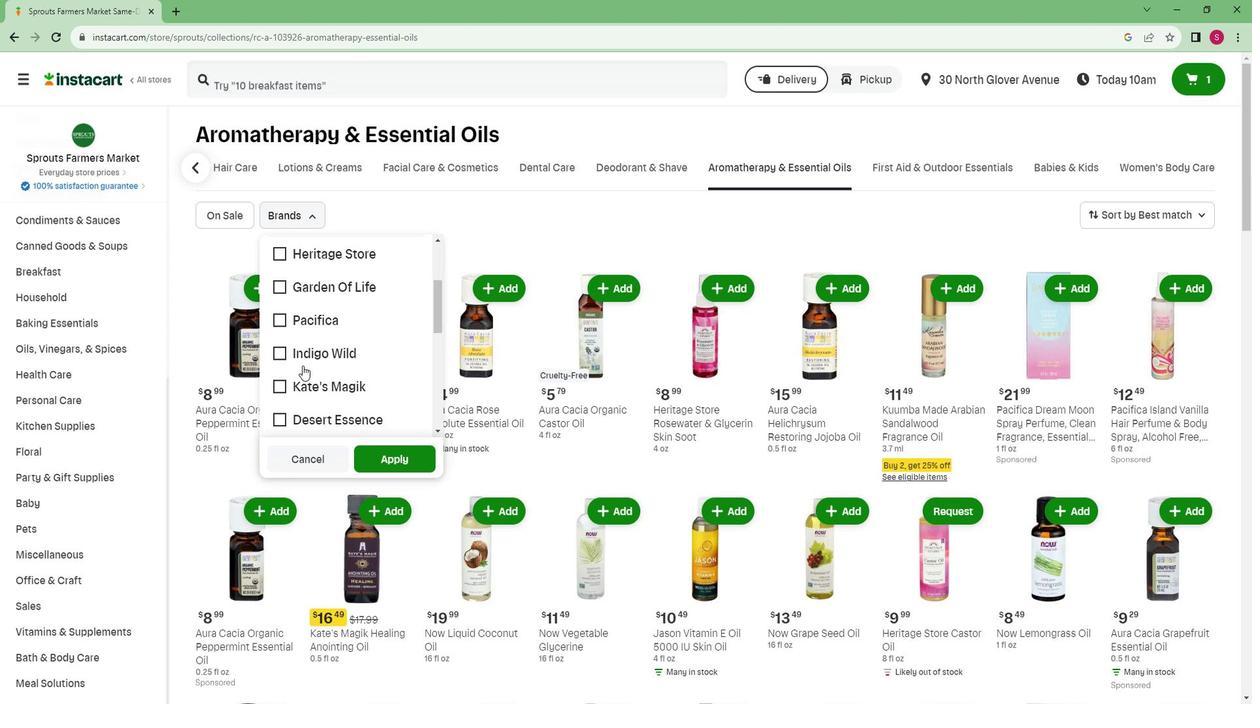 
Action: Mouse scrolled (315, 364) with delta (0, 0)
Screenshot: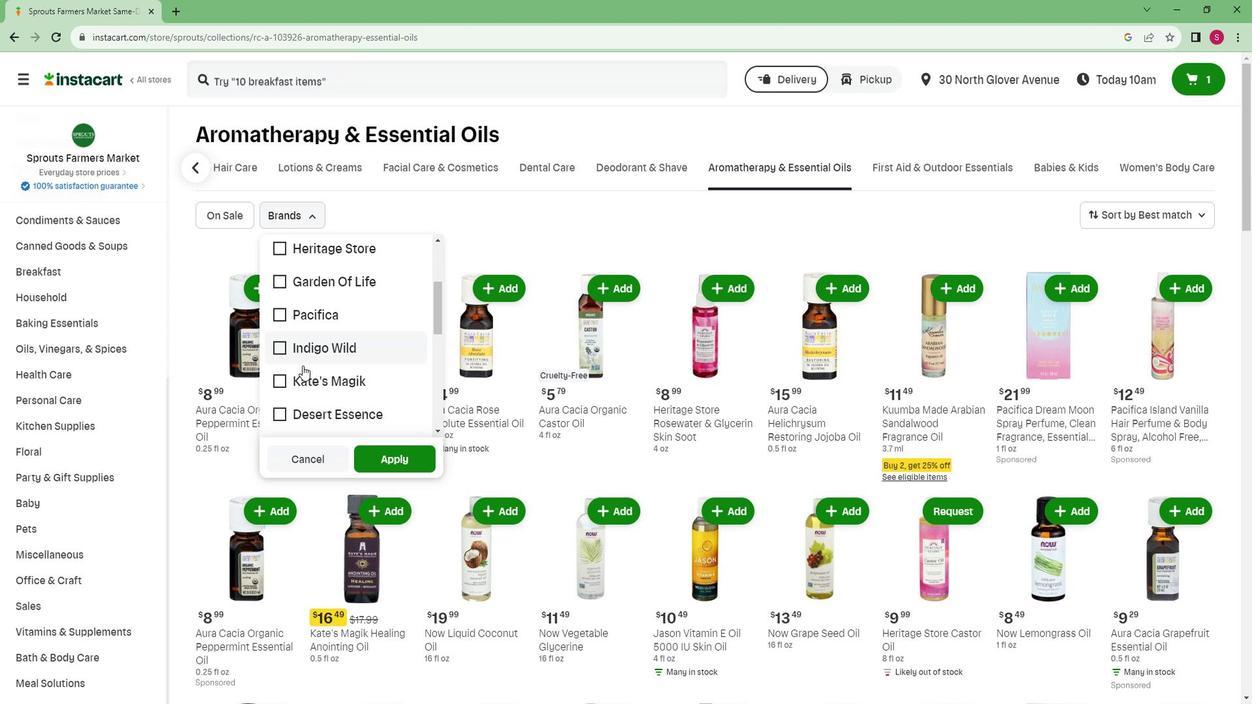
Action: Mouse scrolled (315, 364) with delta (0, 0)
Screenshot: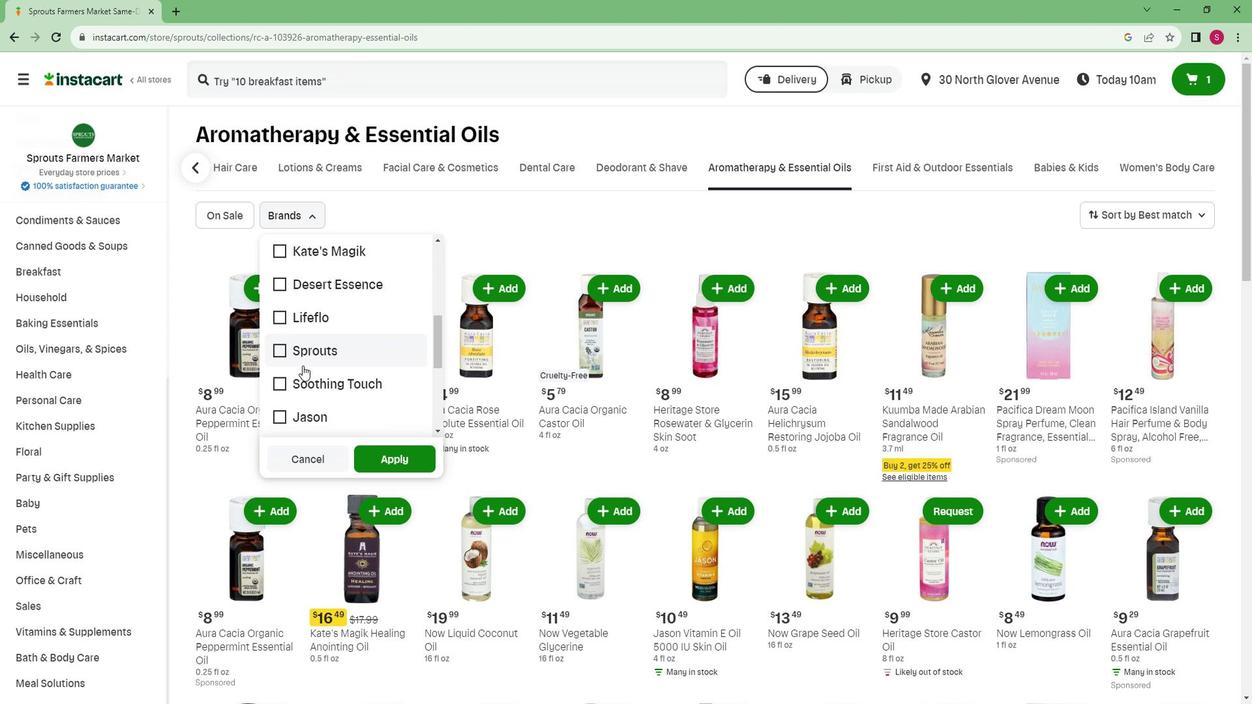 
Action: Mouse scrolled (315, 364) with delta (0, 0)
Screenshot: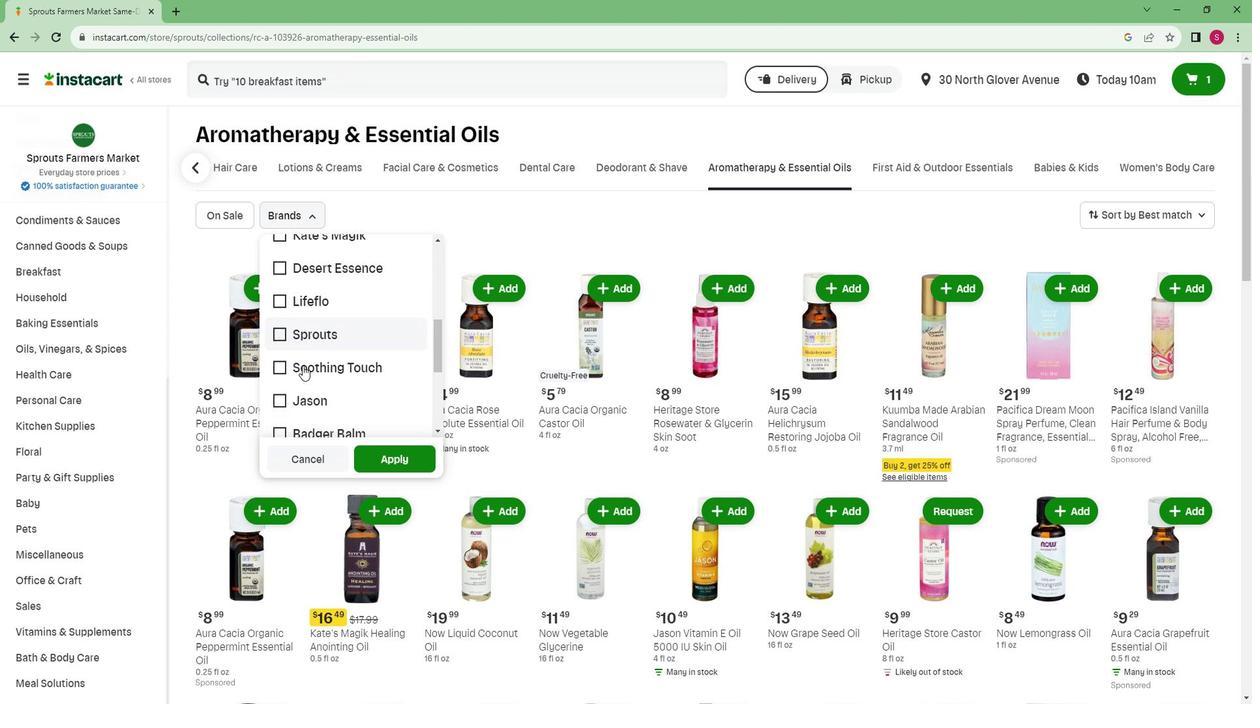 
Action: Mouse scrolled (315, 364) with delta (0, 0)
Screenshot: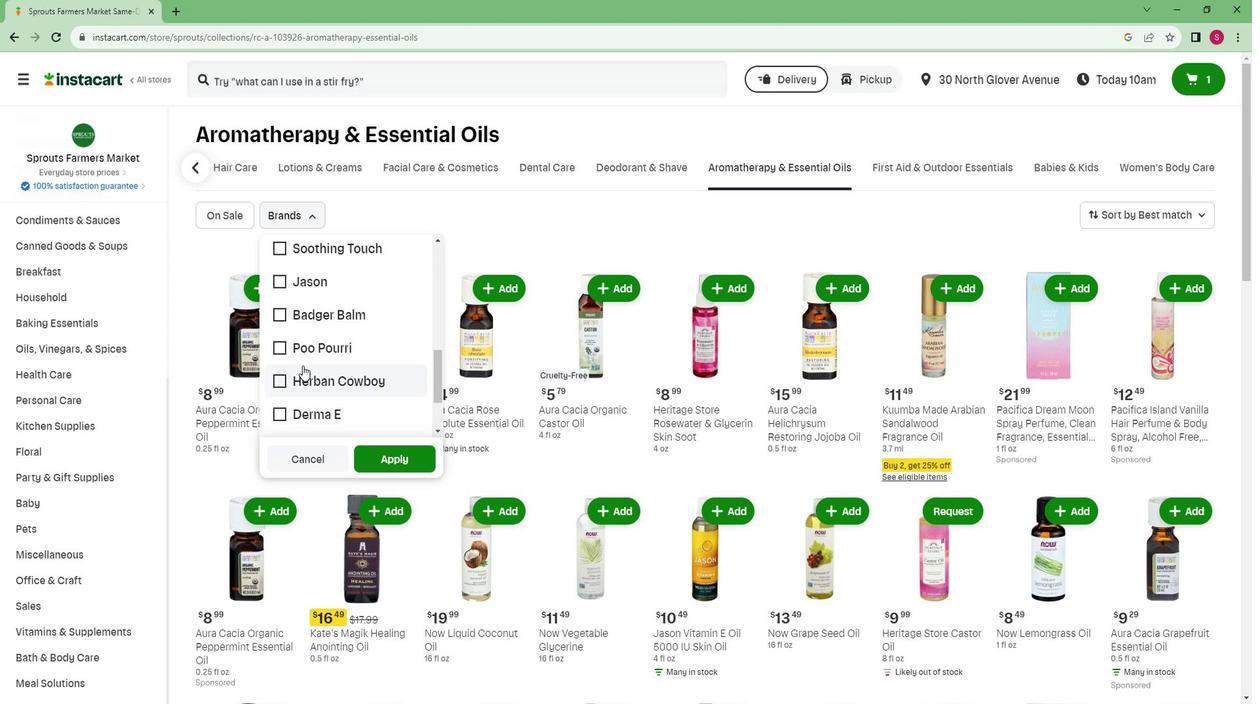
Action: Mouse scrolled (315, 364) with delta (0, 0)
Screenshot: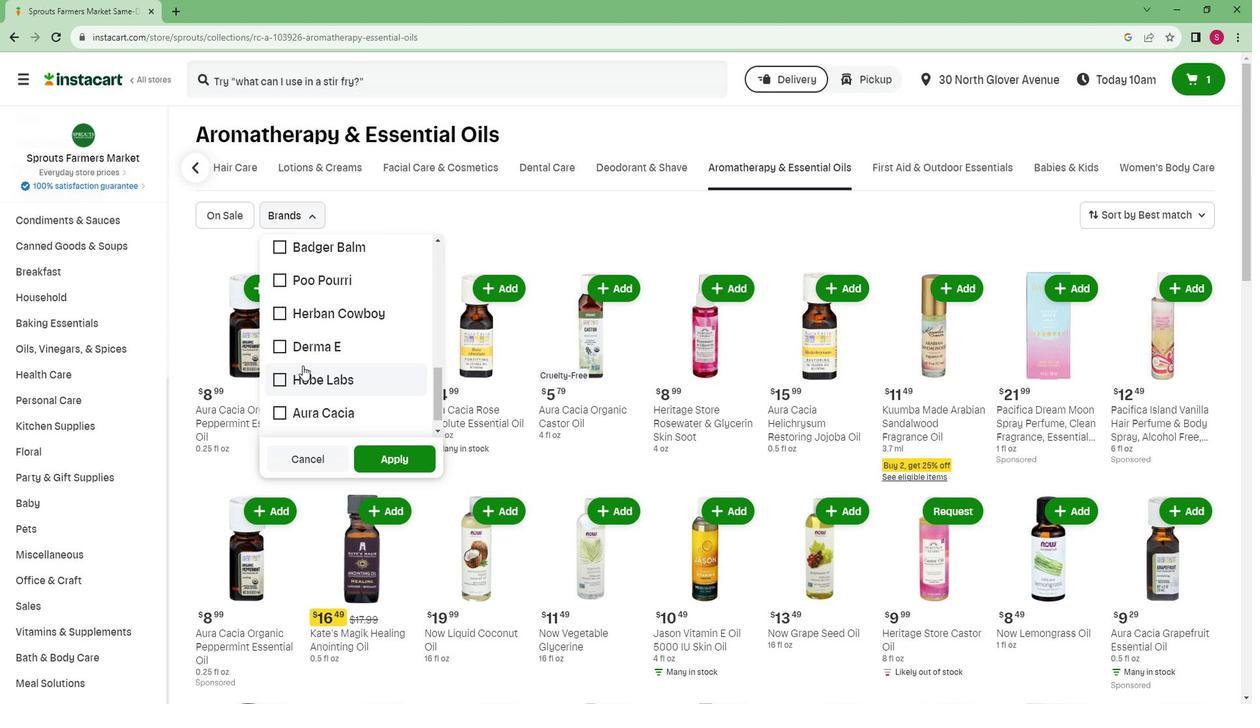 
Action: Mouse scrolled (315, 365) with delta (0, 0)
Screenshot: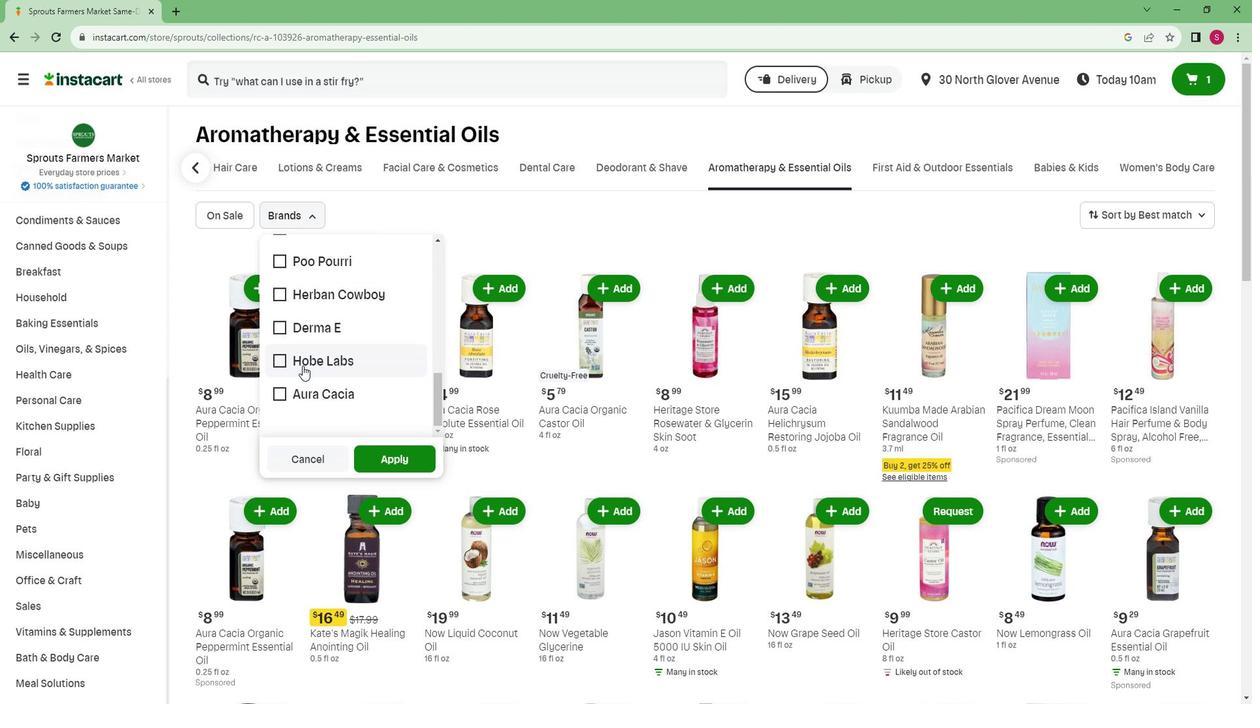 
Action: Mouse scrolled (315, 365) with delta (0, 0)
Screenshot: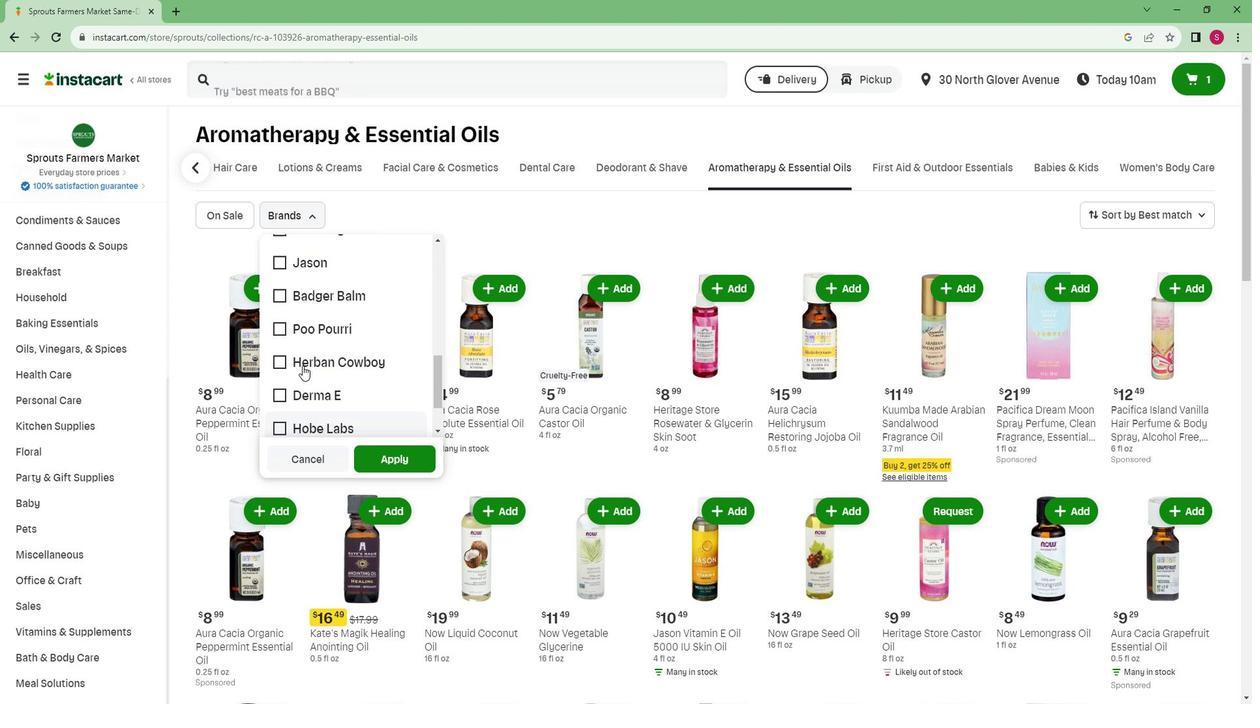 
Action: Mouse moved to (315, 359)
Screenshot: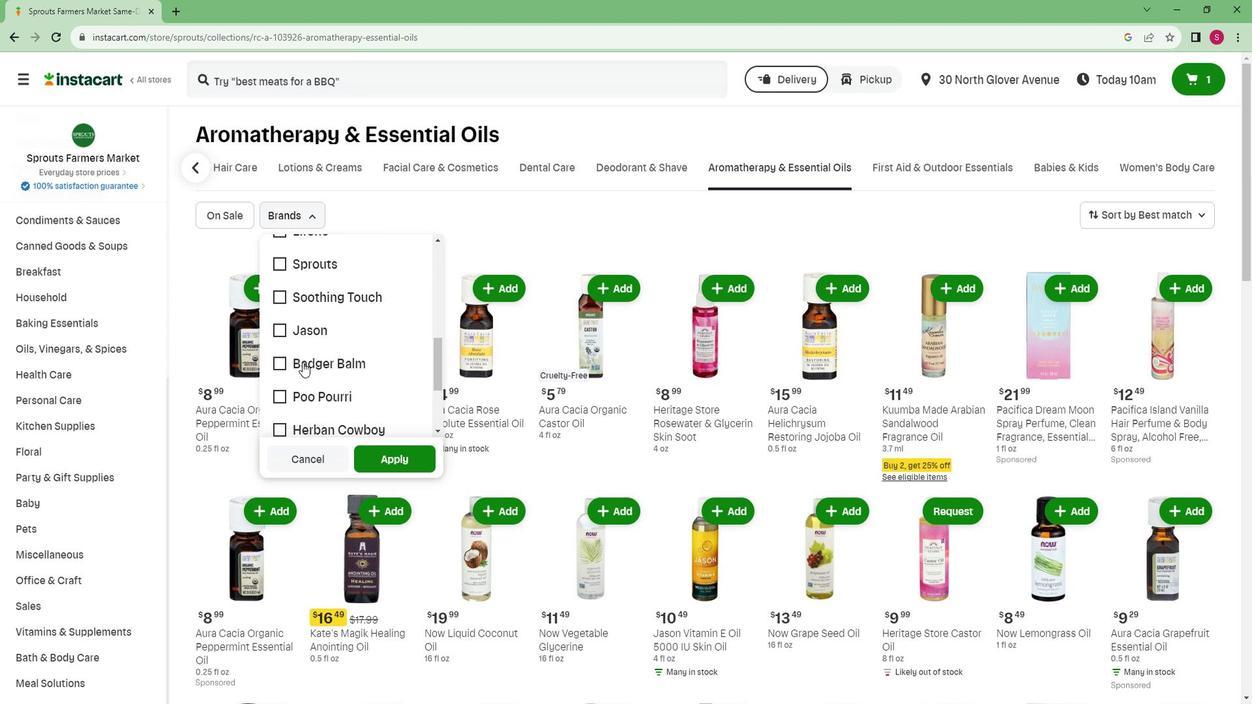 
Action: Mouse pressed left at (315, 359)
Screenshot: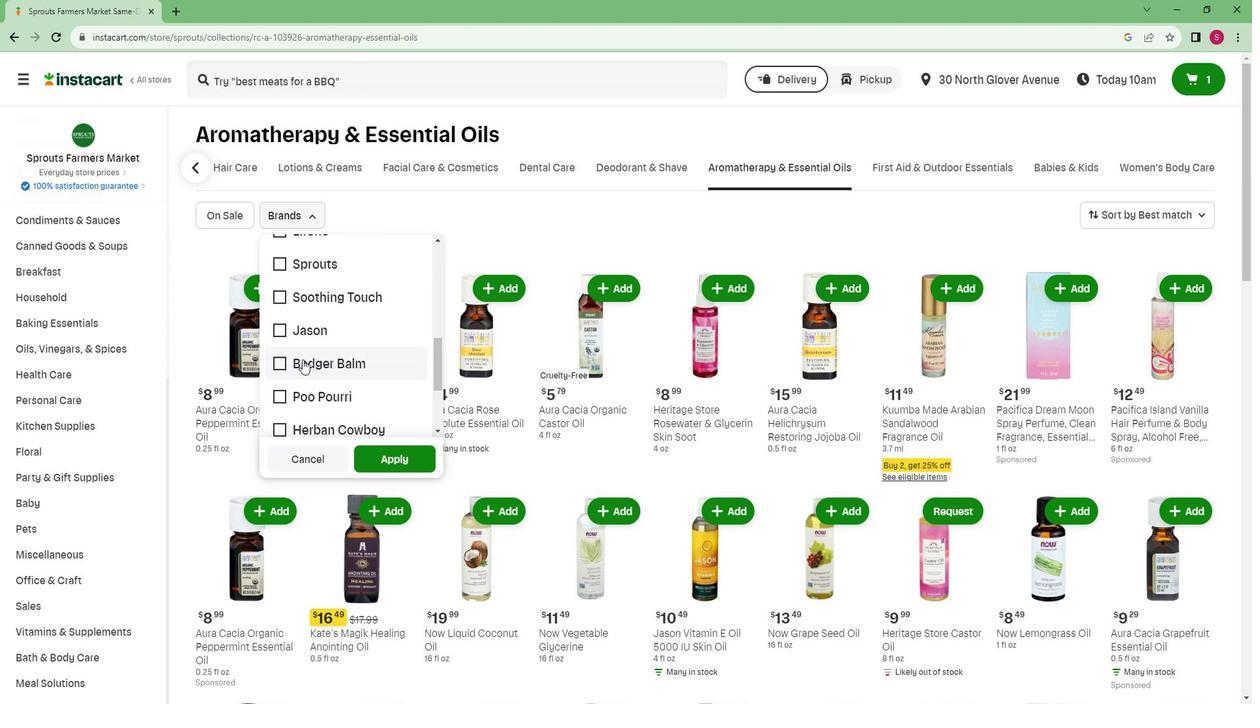
Action: Mouse moved to (393, 450)
Screenshot: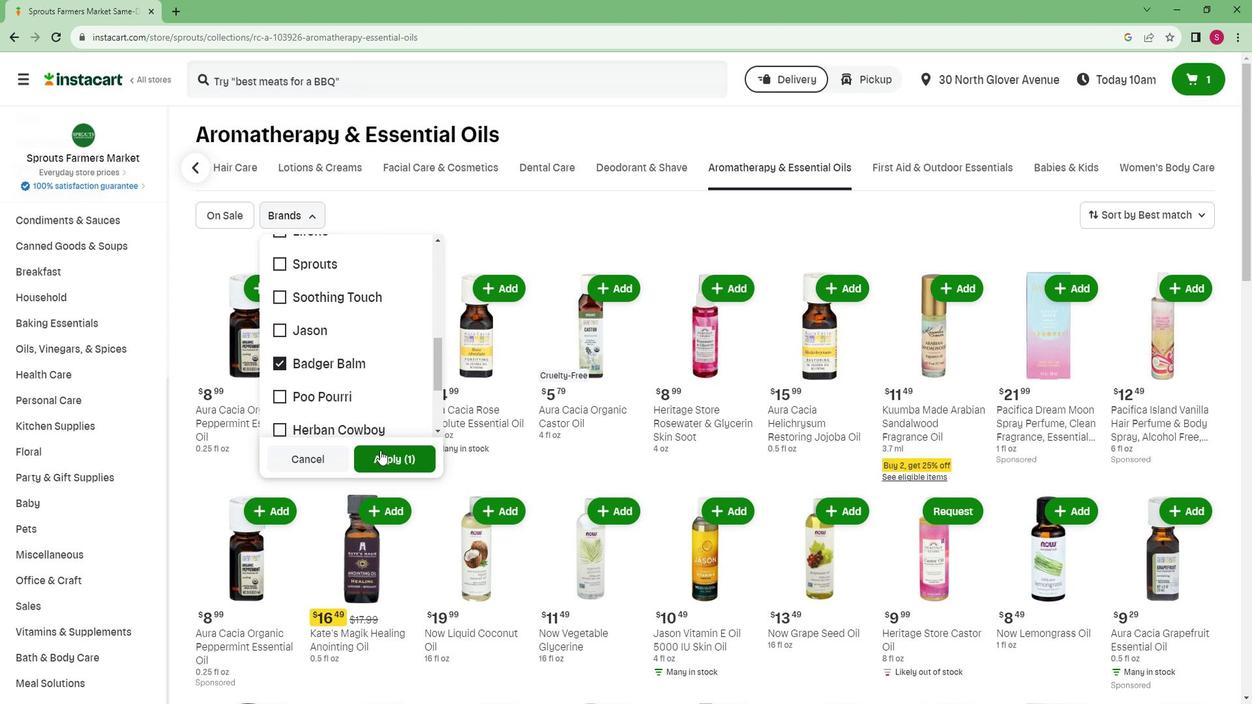 
Action: Mouse pressed left at (393, 450)
Screenshot: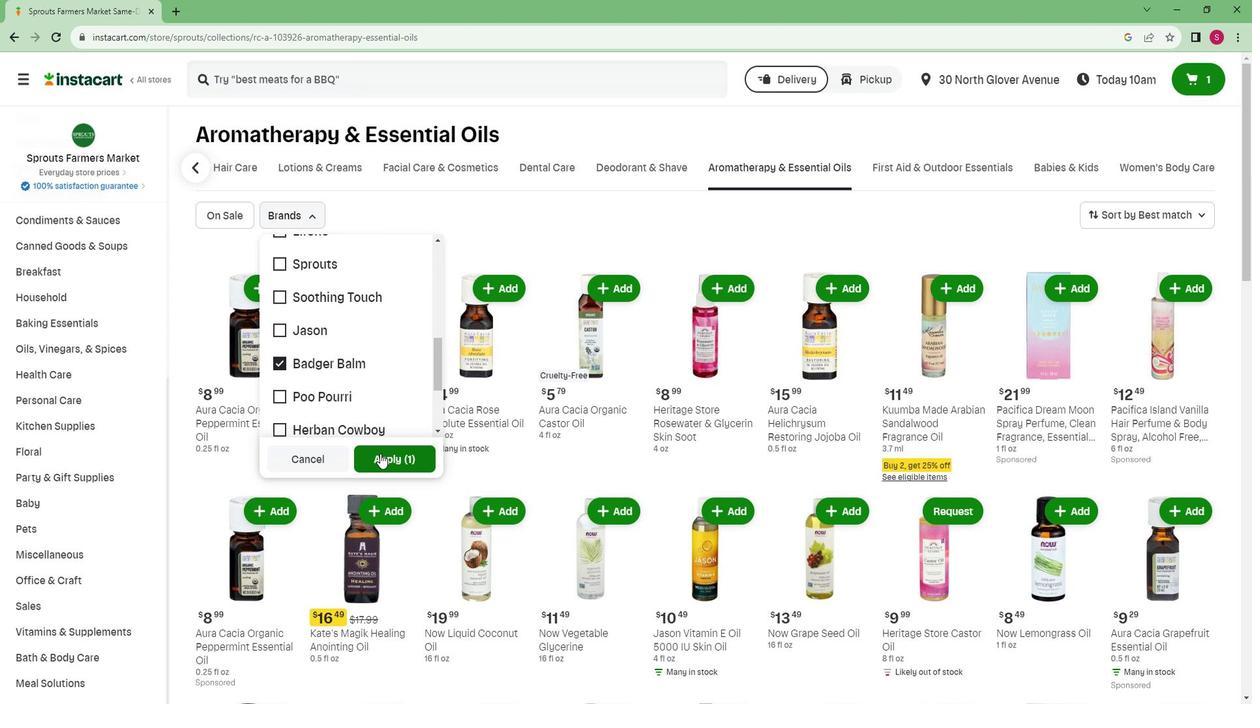 
Action: Mouse moved to (404, 420)
Screenshot: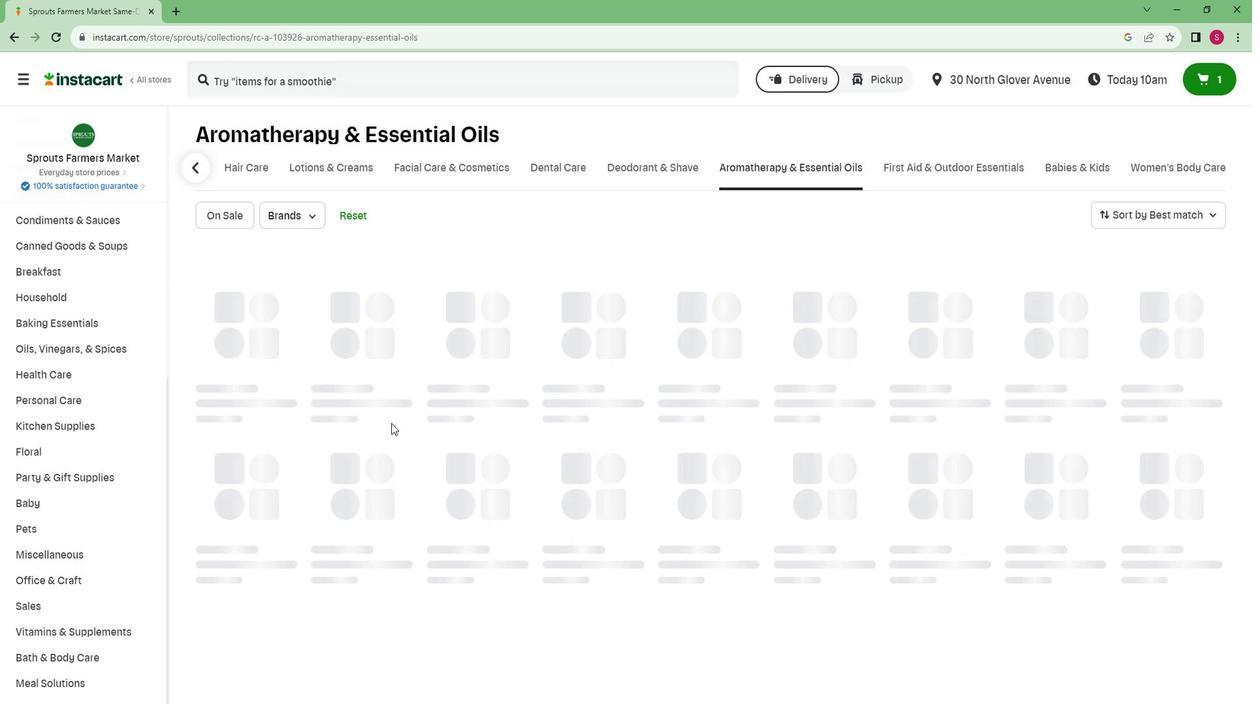 
